 Task: Add Now 5-Htp 100 Mg to the cart.
Action: Mouse moved to (292, 141)
Screenshot: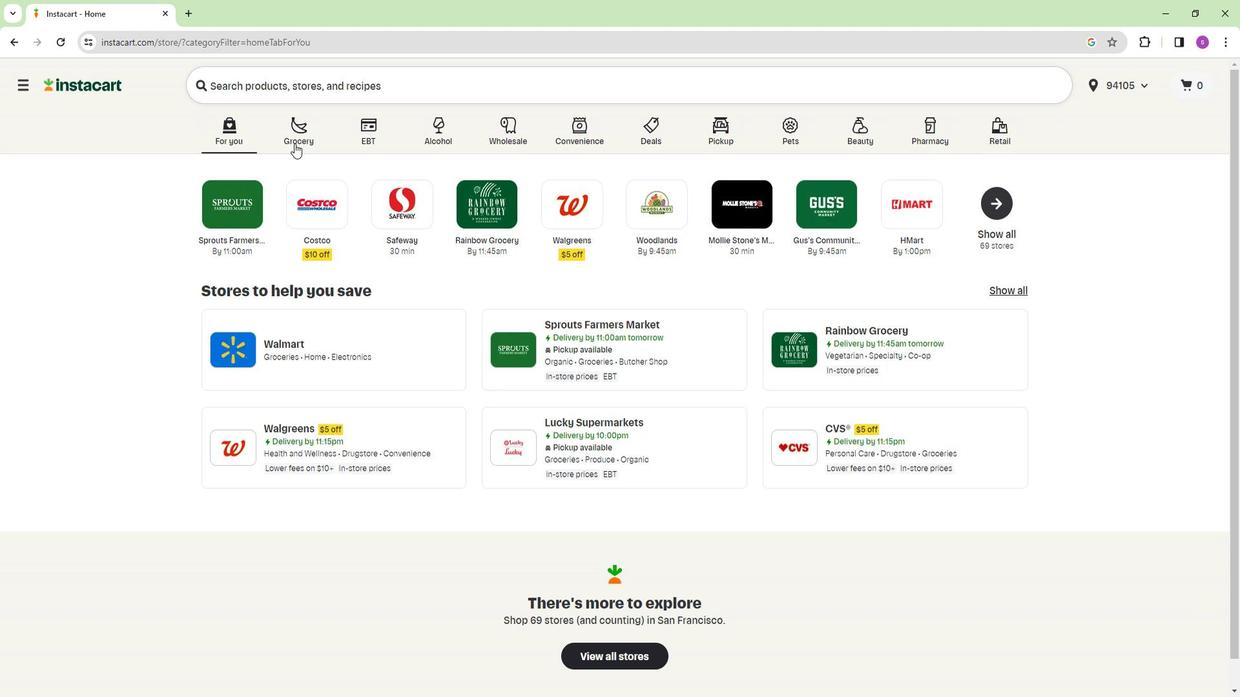 
Action: Mouse pressed left at (292, 141)
Screenshot: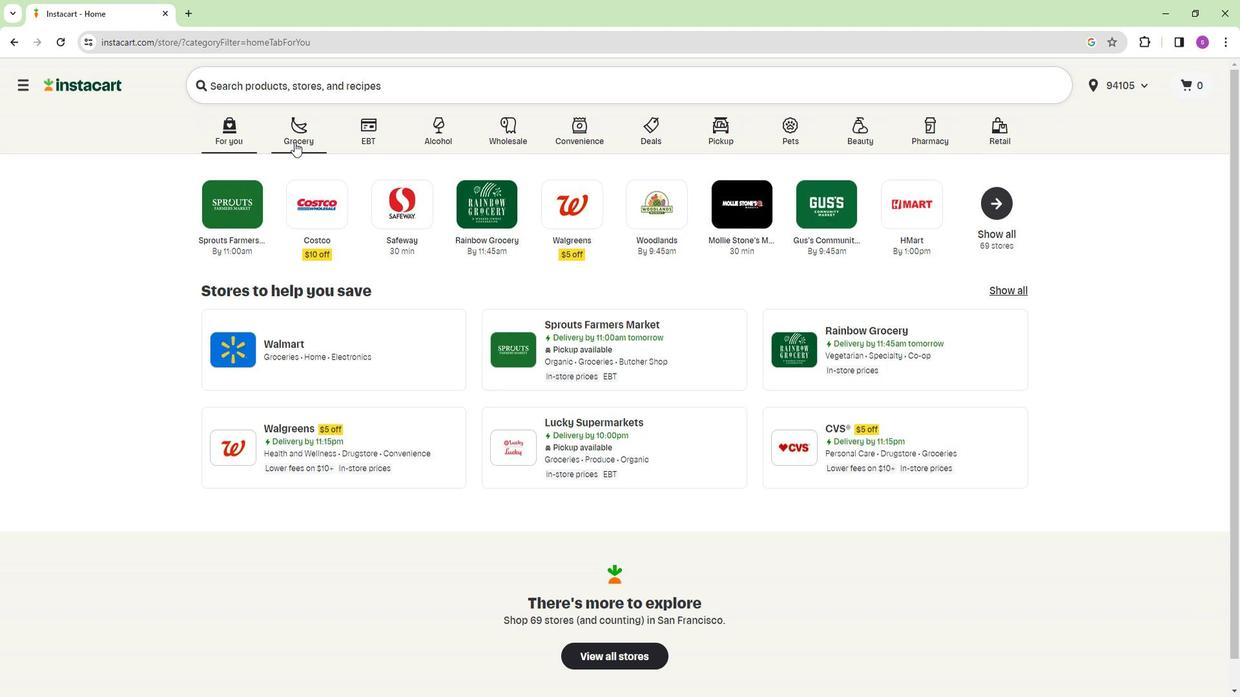 
Action: Mouse moved to (783, 215)
Screenshot: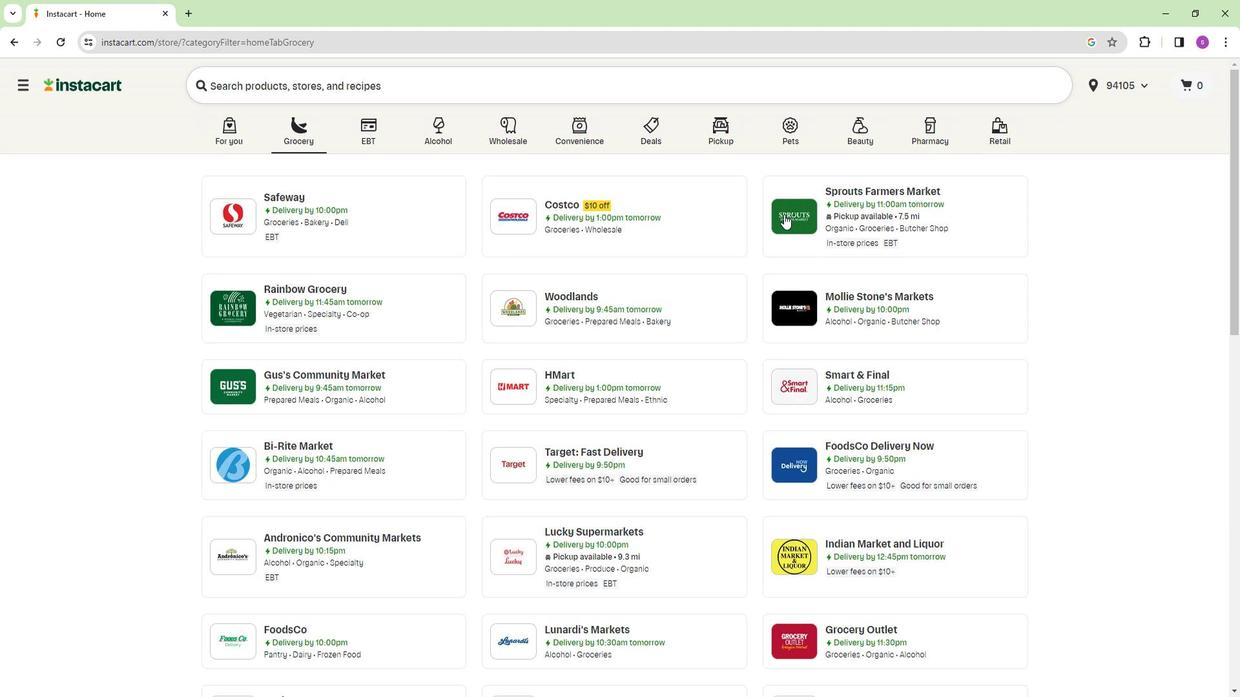 
Action: Mouse pressed left at (783, 215)
Screenshot: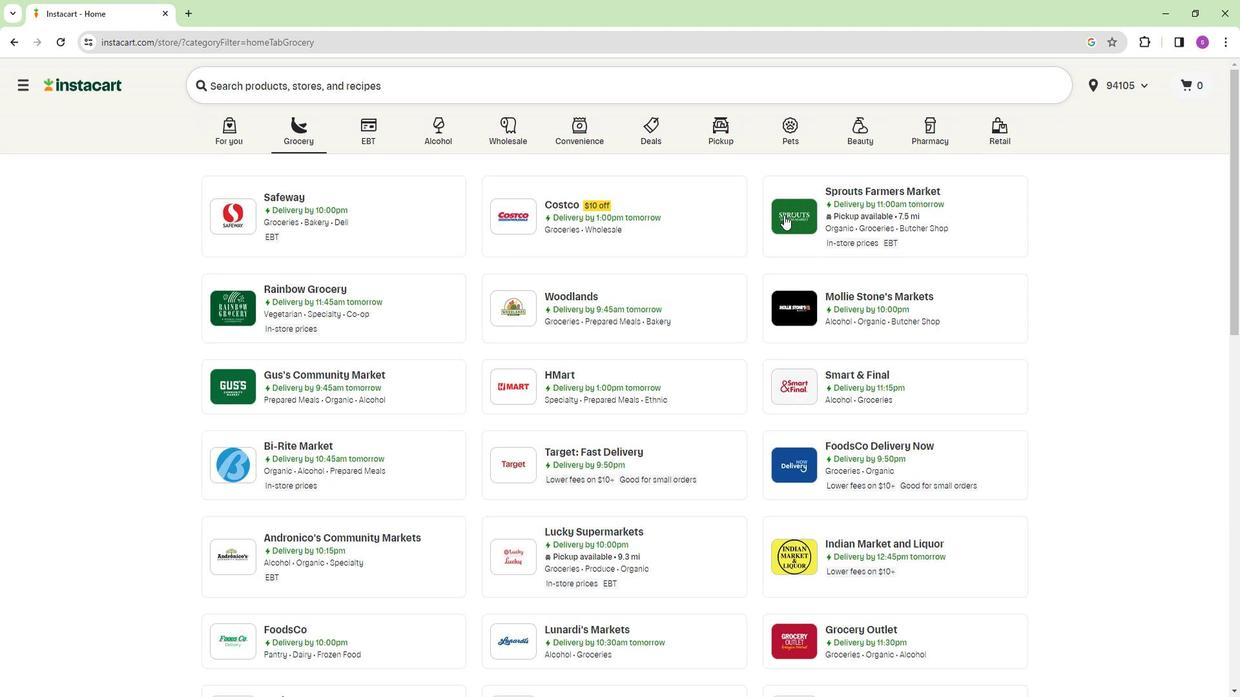 
Action: Mouse moved to (90, 405)
Screenshot: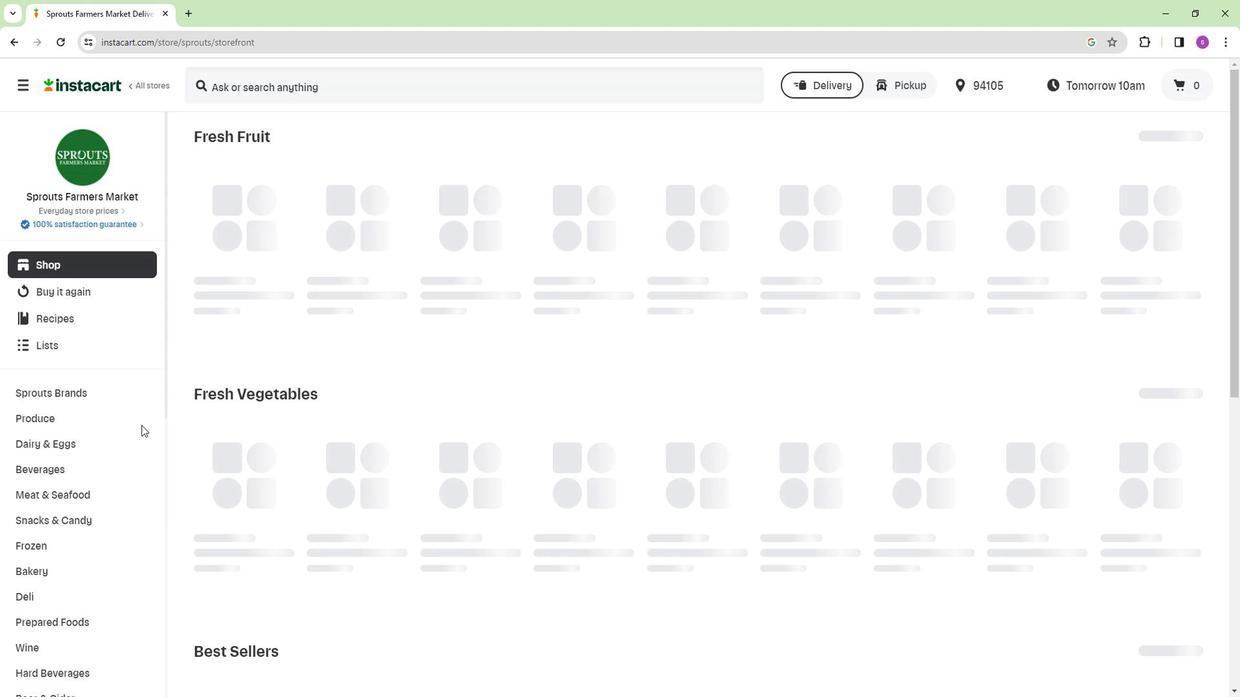 
Action: Mouse scrolled (90, 405) with delta (0, 0)
Screenshot: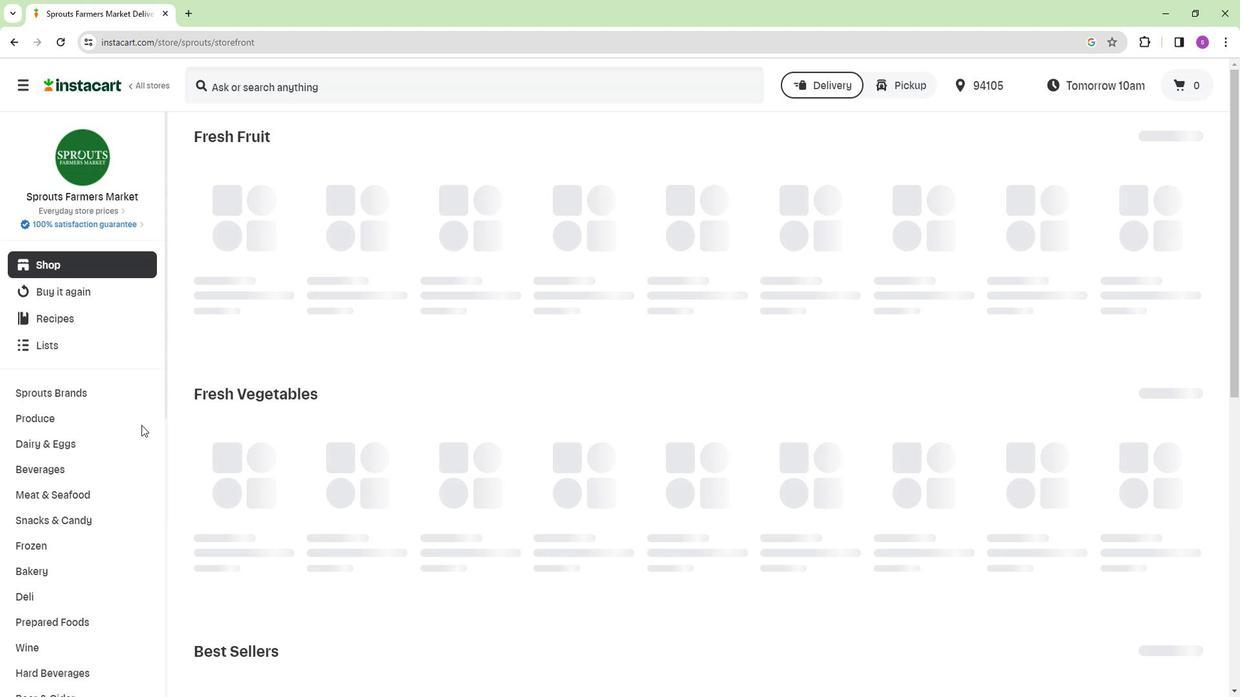 
Action: Mouse scrolled (90, 405) with delta (0, 0)
Screenshot: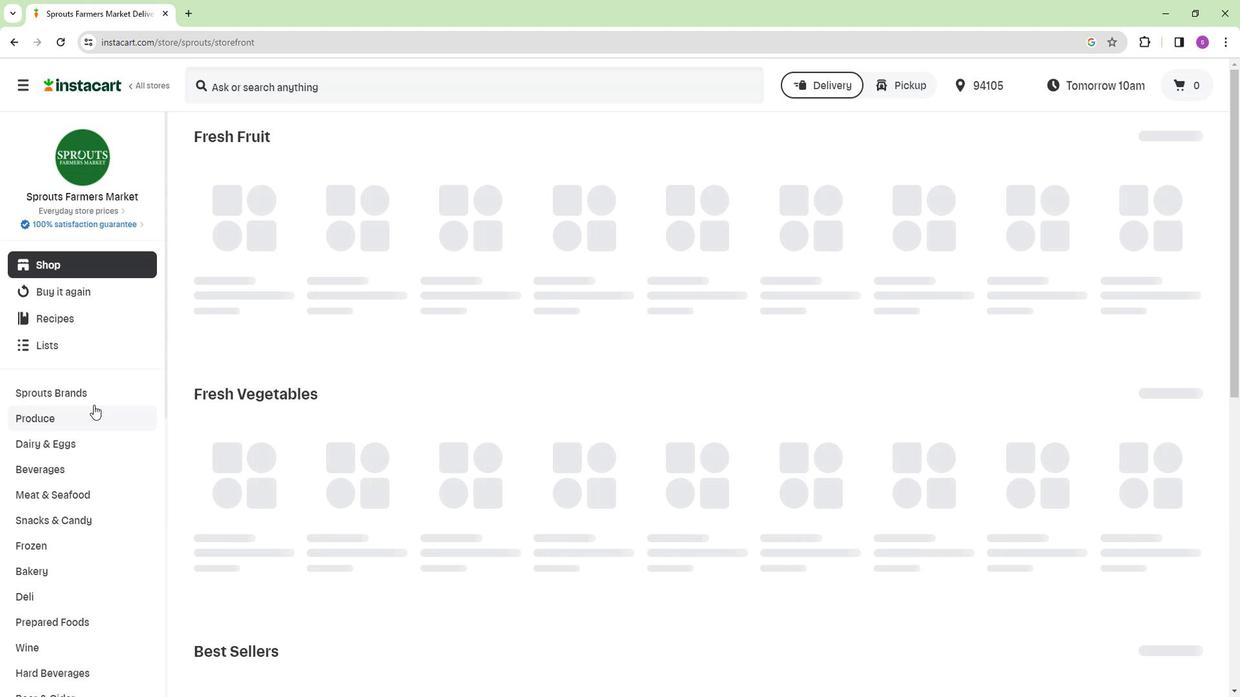 
Action: Mouse scrolled (90, 405) with delta (0, 0)
Screenshot: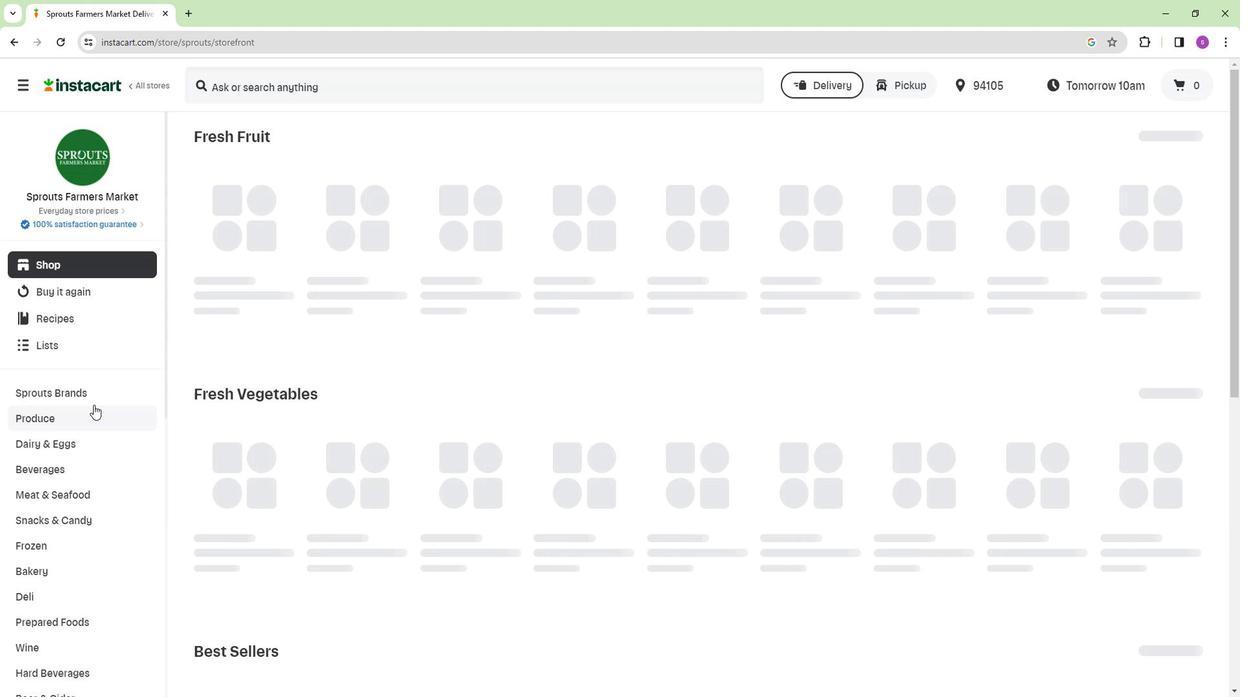 
Action: Mouse moved to (89, 405)
Screenshot: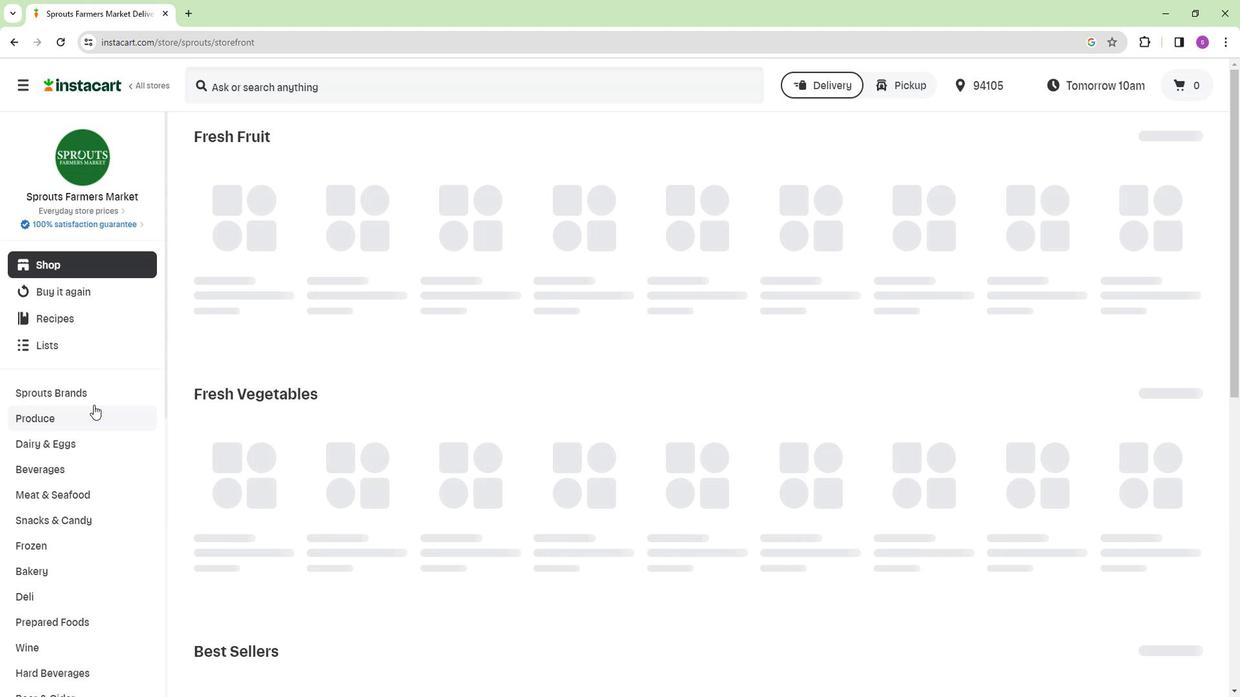 
Action: Mouse scrolled (89, 405) with delta (0, 0)
Screenshot: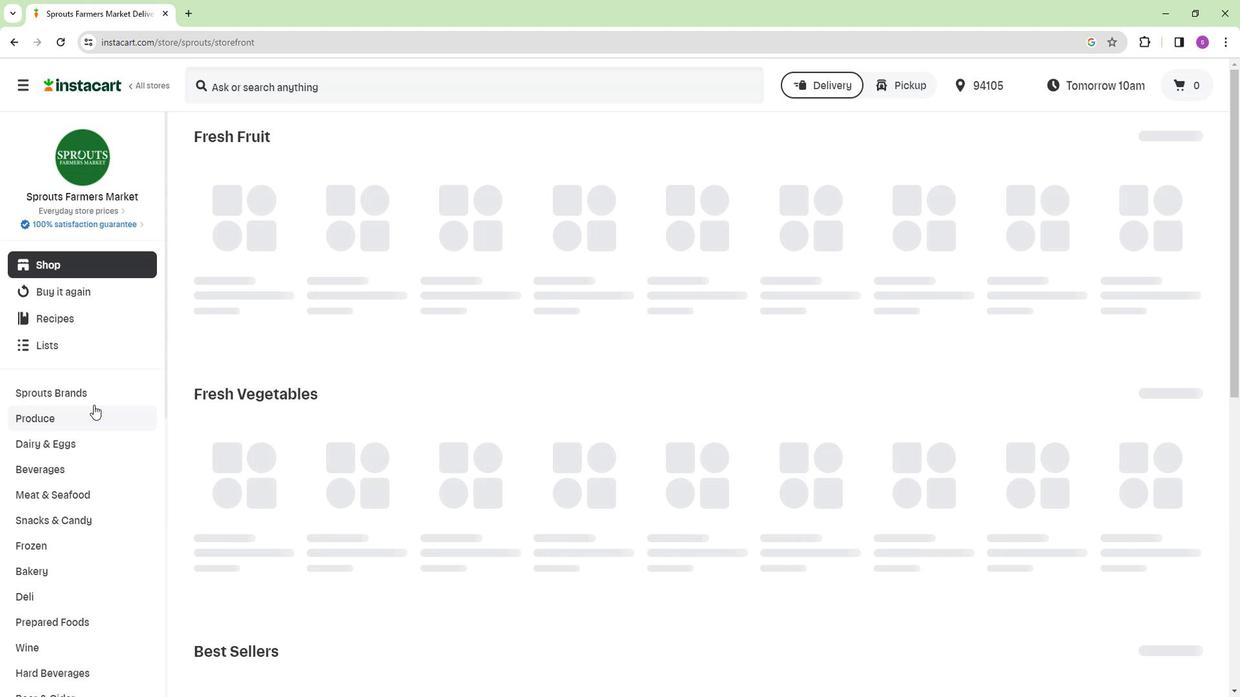 
Action: Mouse moved to (89, 405)
Screenshot: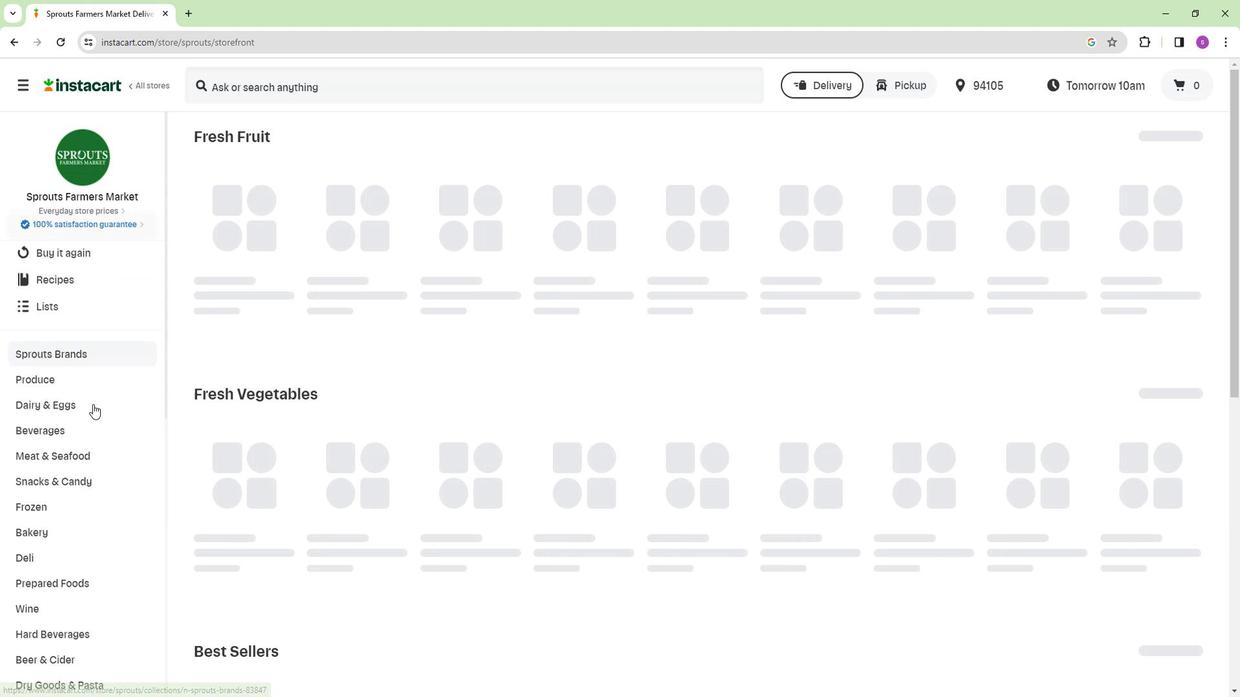 
Action: Mouse scrolled (89, 404) with delta (0, 0)
Screenshot: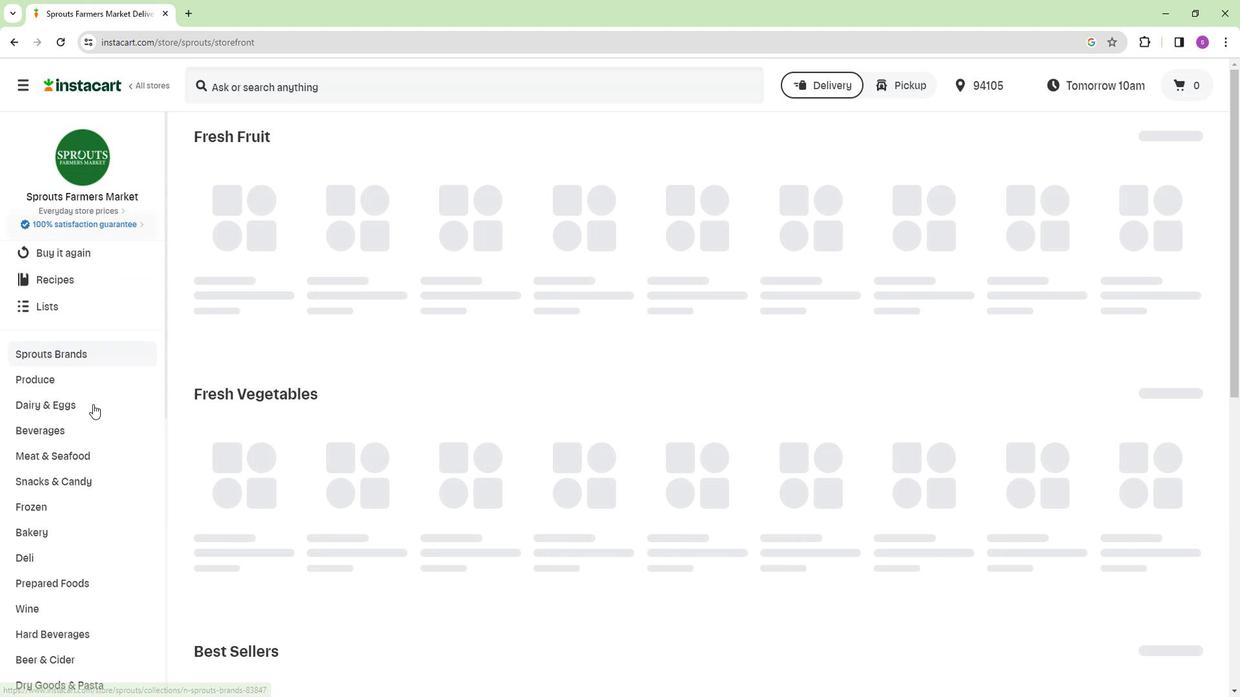 
Action: Mouse moved to (58, 568)
Screenshot: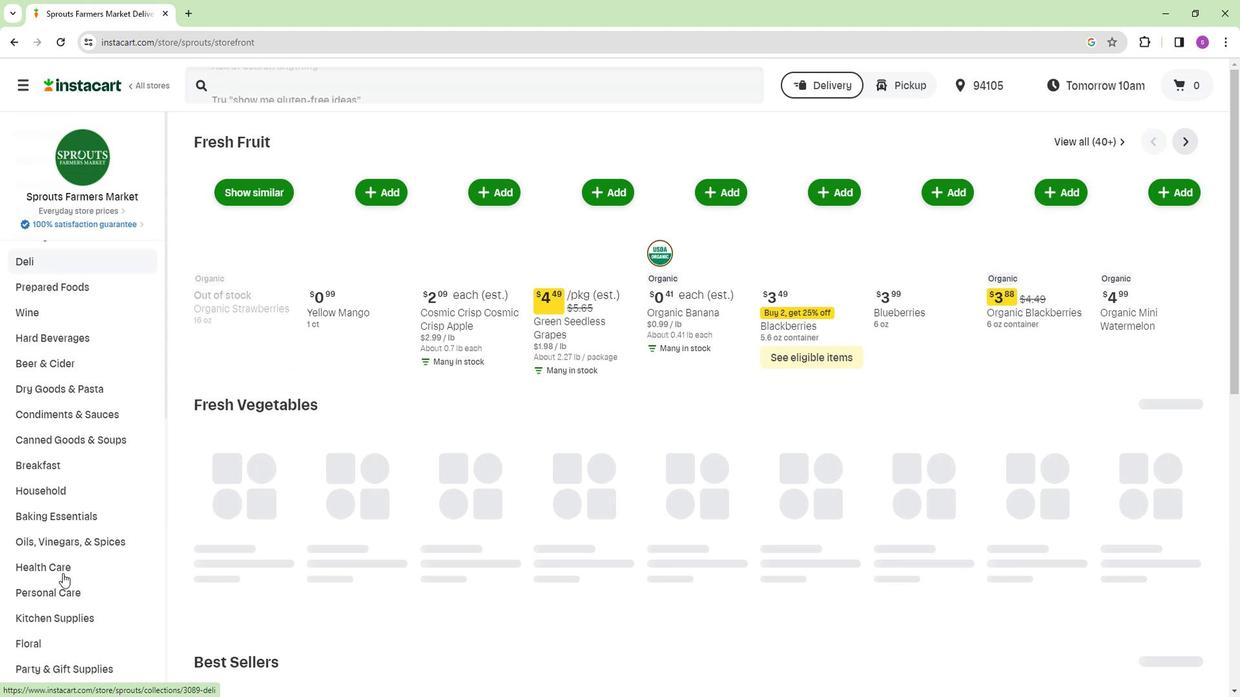 
Action: Mouse pressed left at (58, 568)
Screenshot: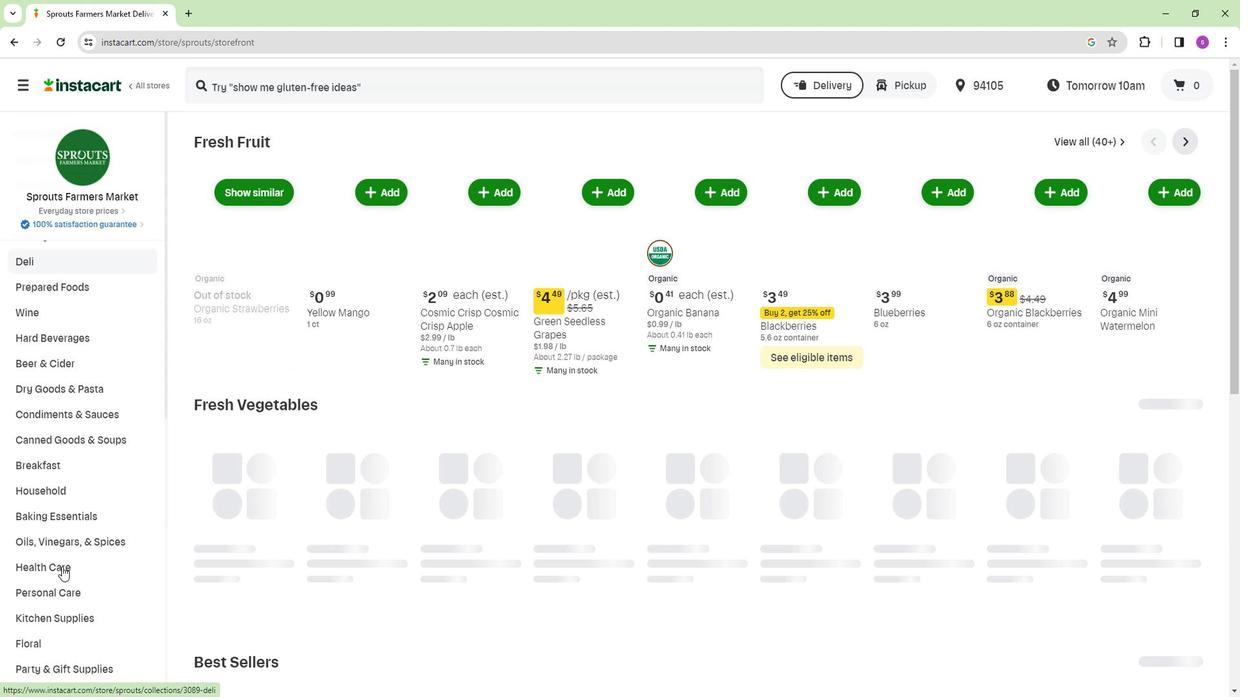 
Action: Mouse moved to (78, 569)
Screenshot: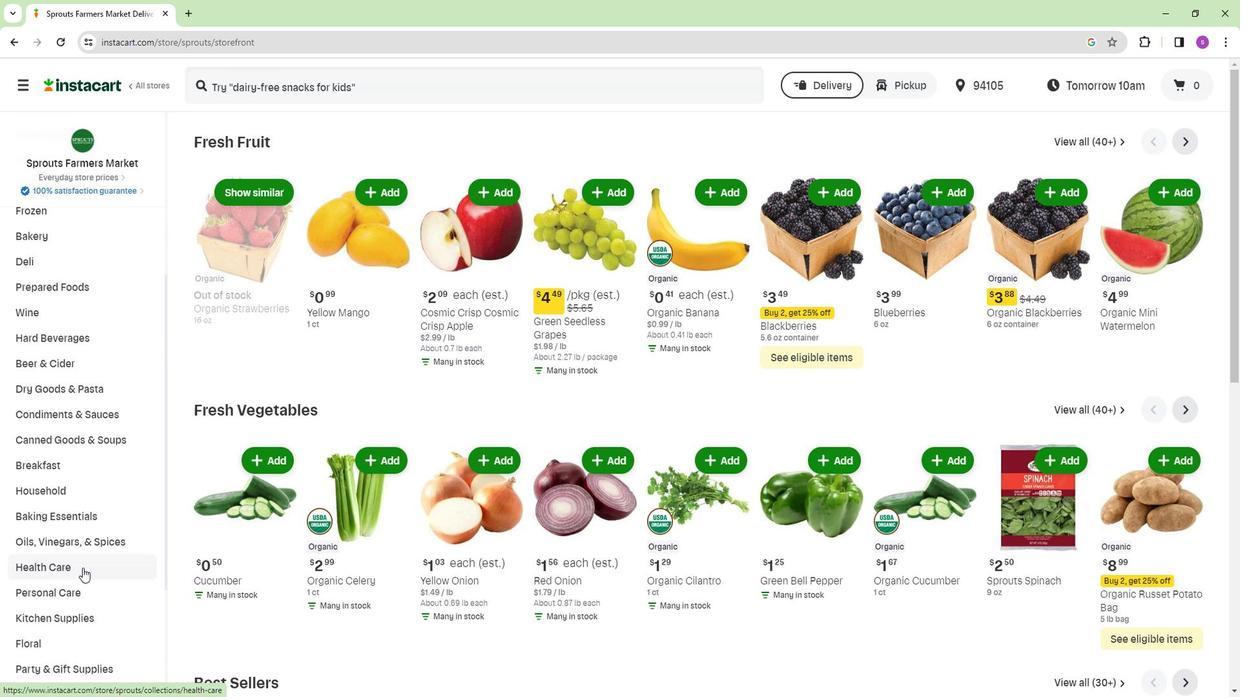 
Action: Mouse pressed left at (78, 569)
Screenshot: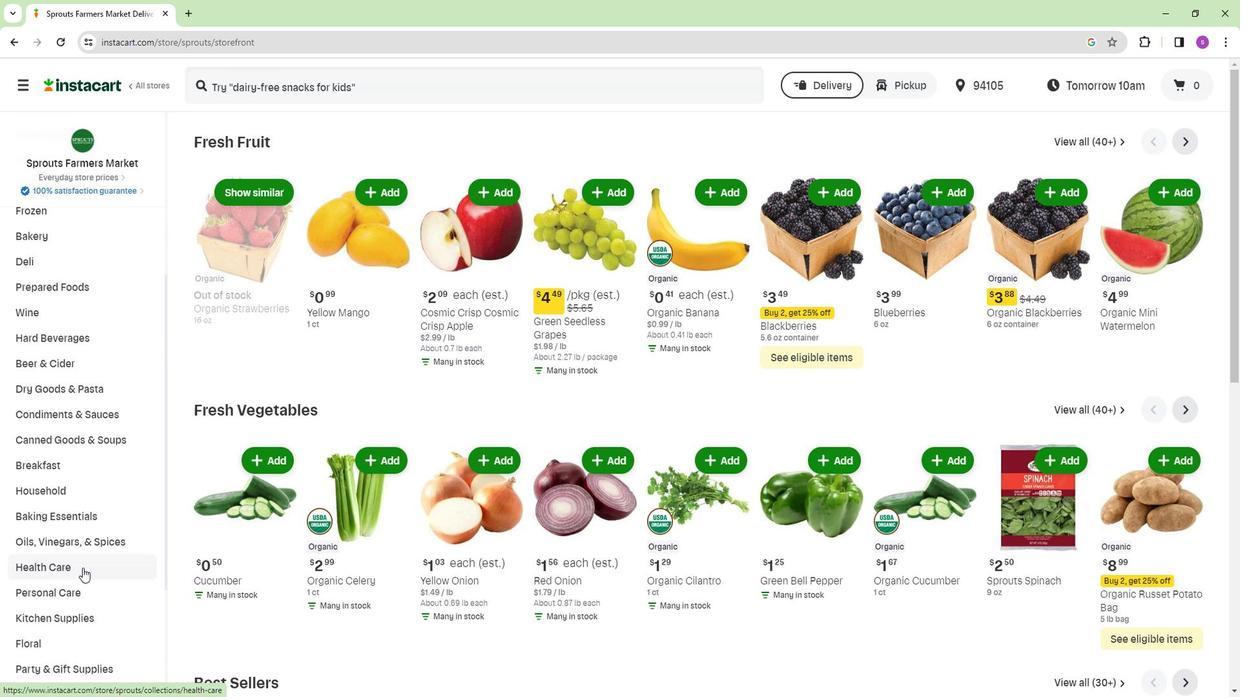 
Action: Mouse moved to (455, 170)
Screenshot: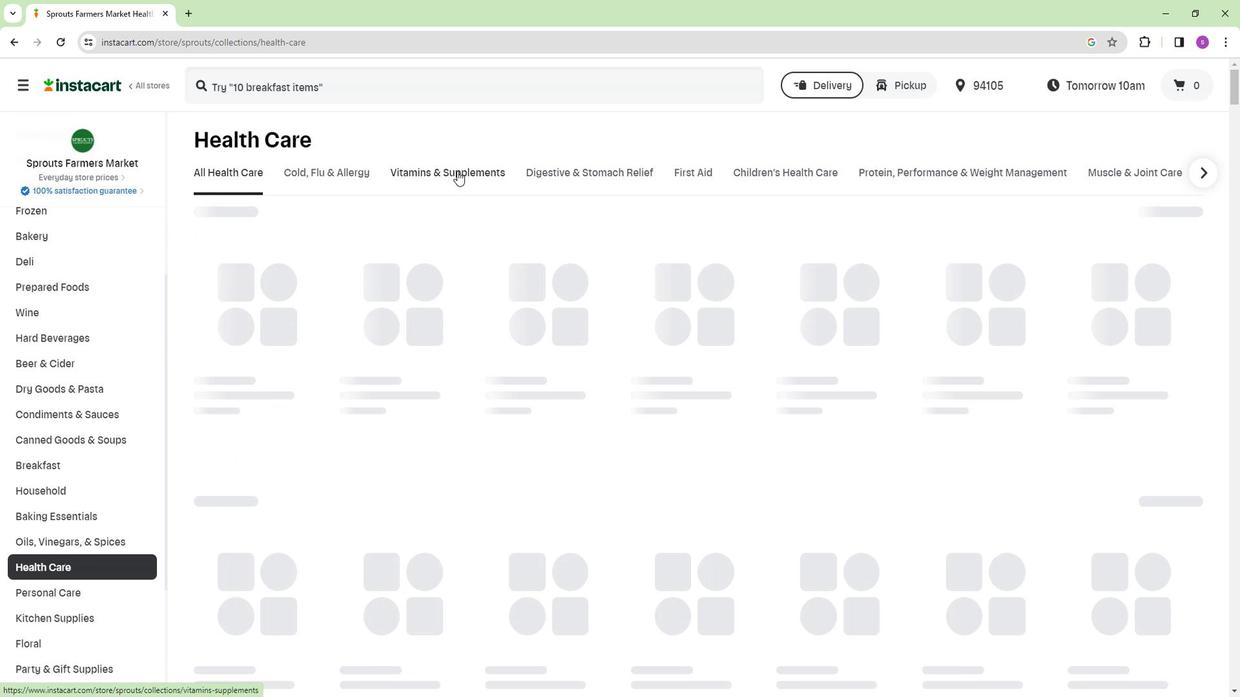 
Action: Mouse pressed left at (455, 170)
Screenshot: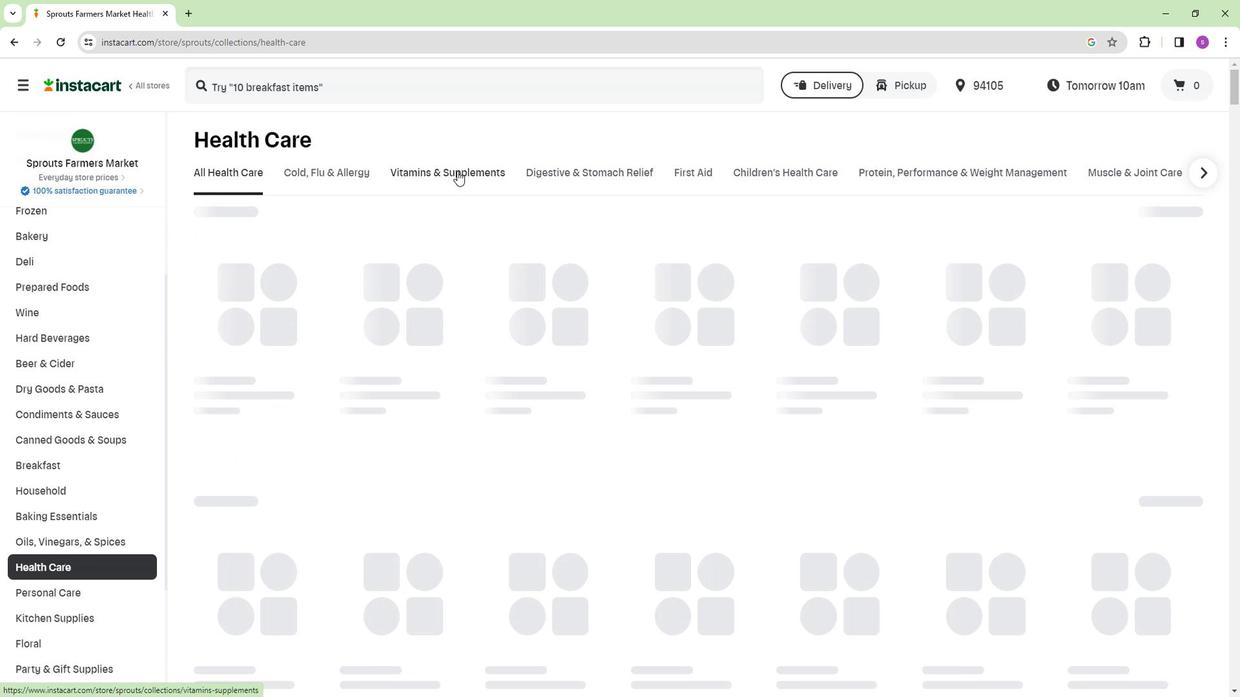 
Action: Mouse moved to (429, 229)
Screenshot: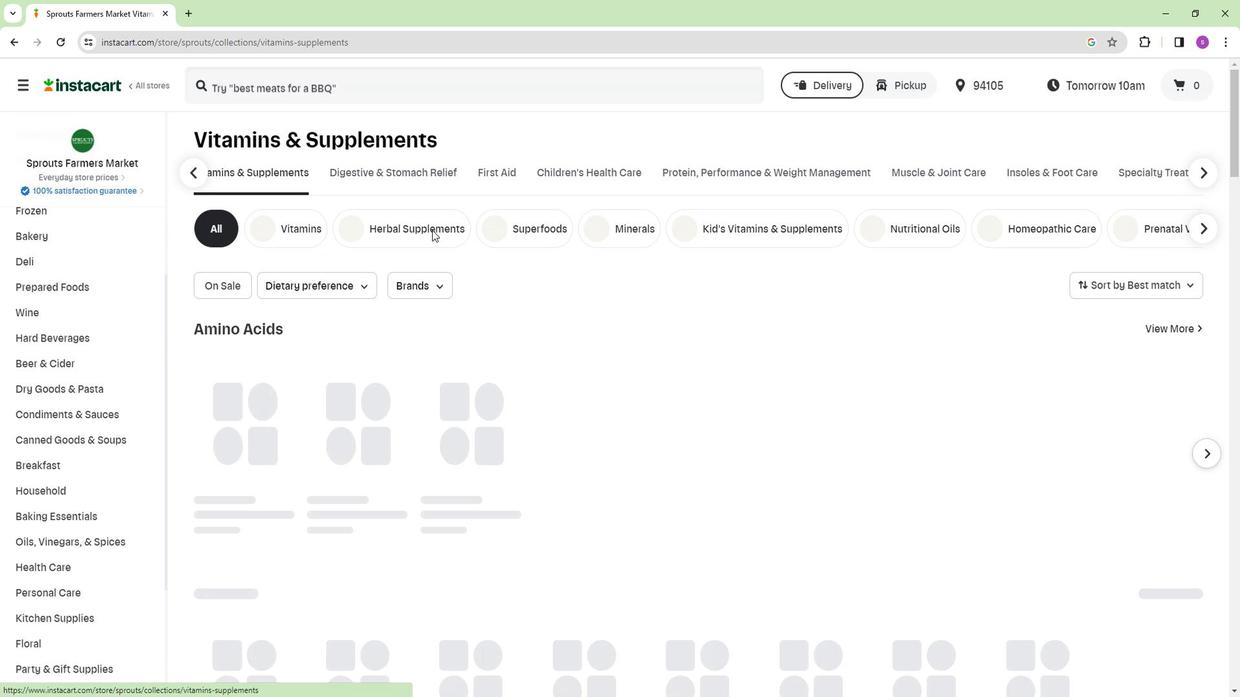 
Action: Mouse pressed left at (429, 229)
Screenshot: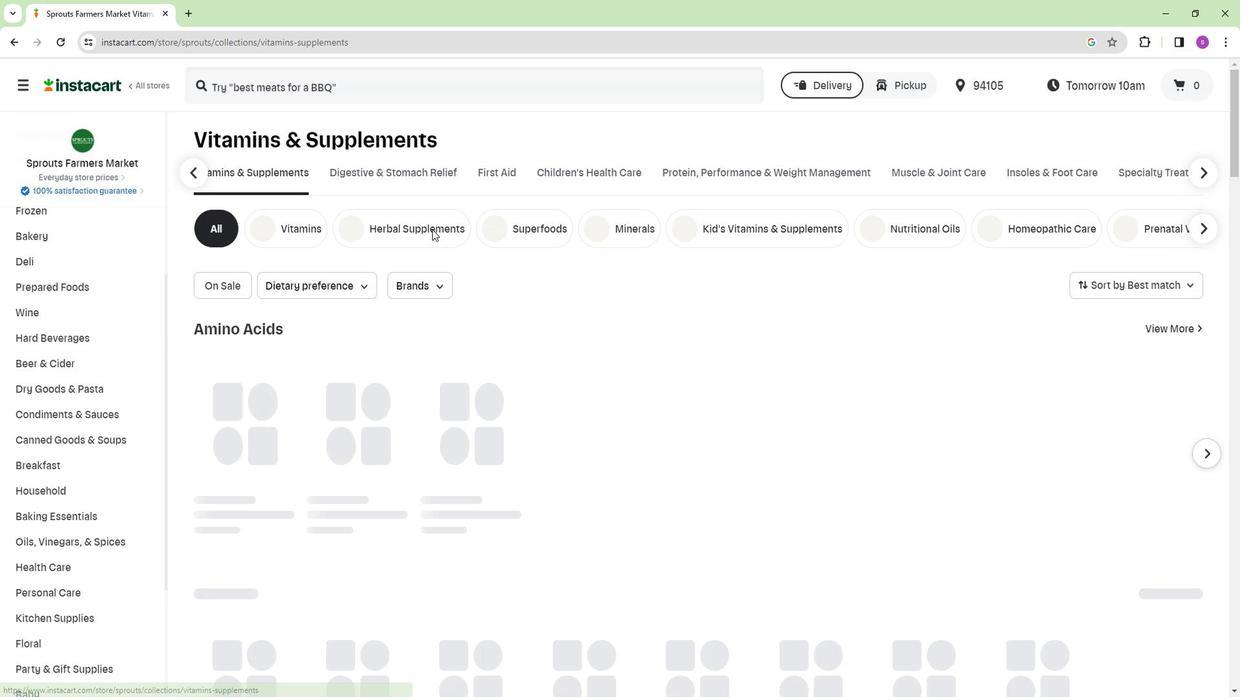 
Action: Mouse moved to (419, 91)
Screenshot: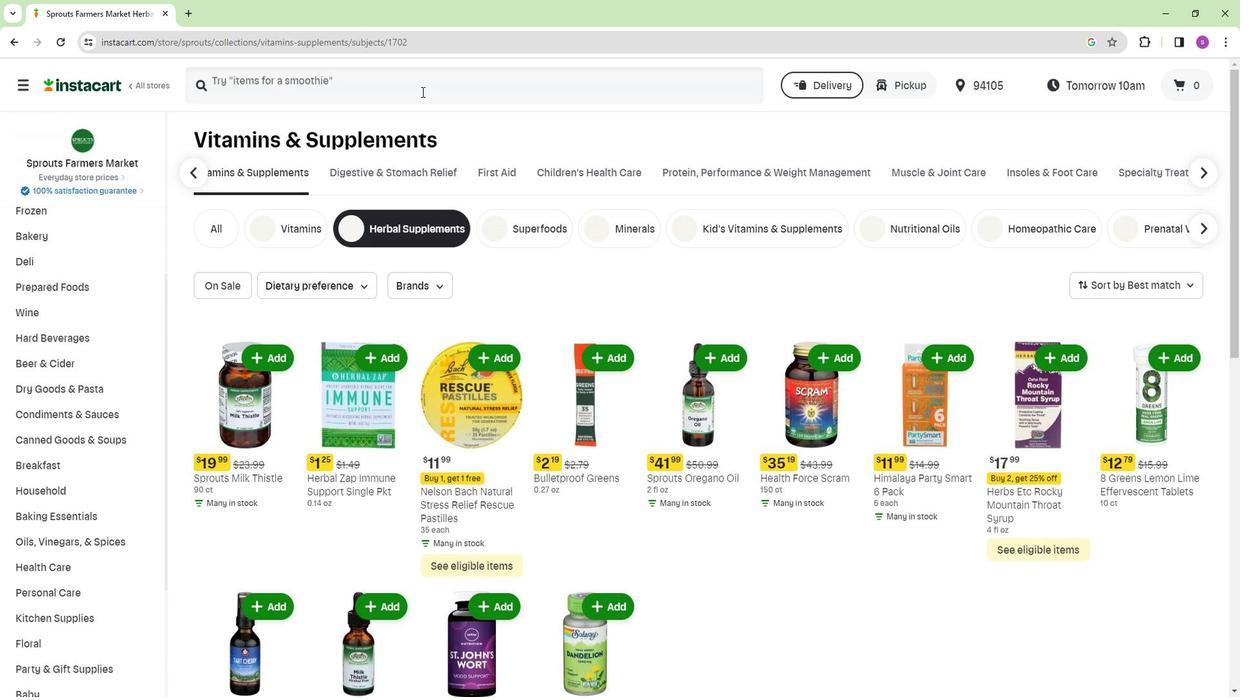 
Action: Mouse pressed left at (419, 91)
Screenshot: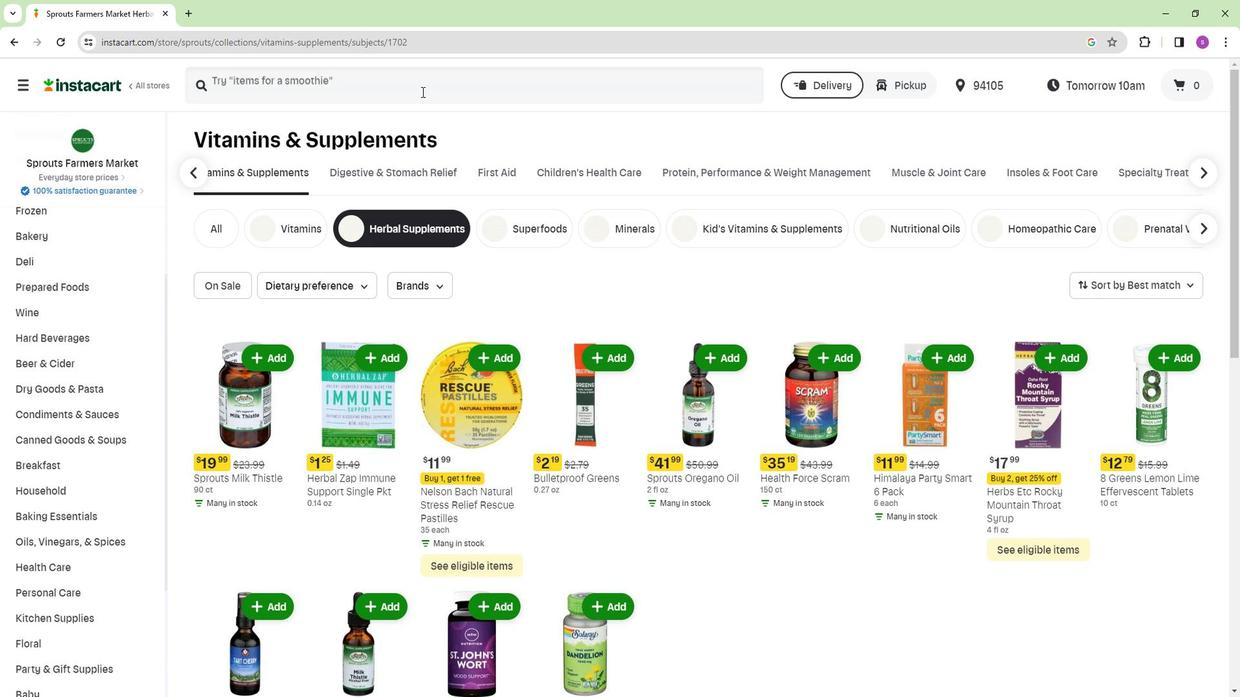 
Action: Key pressed <Key.shift>Now<Key.space>5-<Key.shift>Htp<Key.space>100<Key.space><Key.shift>Mg<Key.enter>
Screenshot: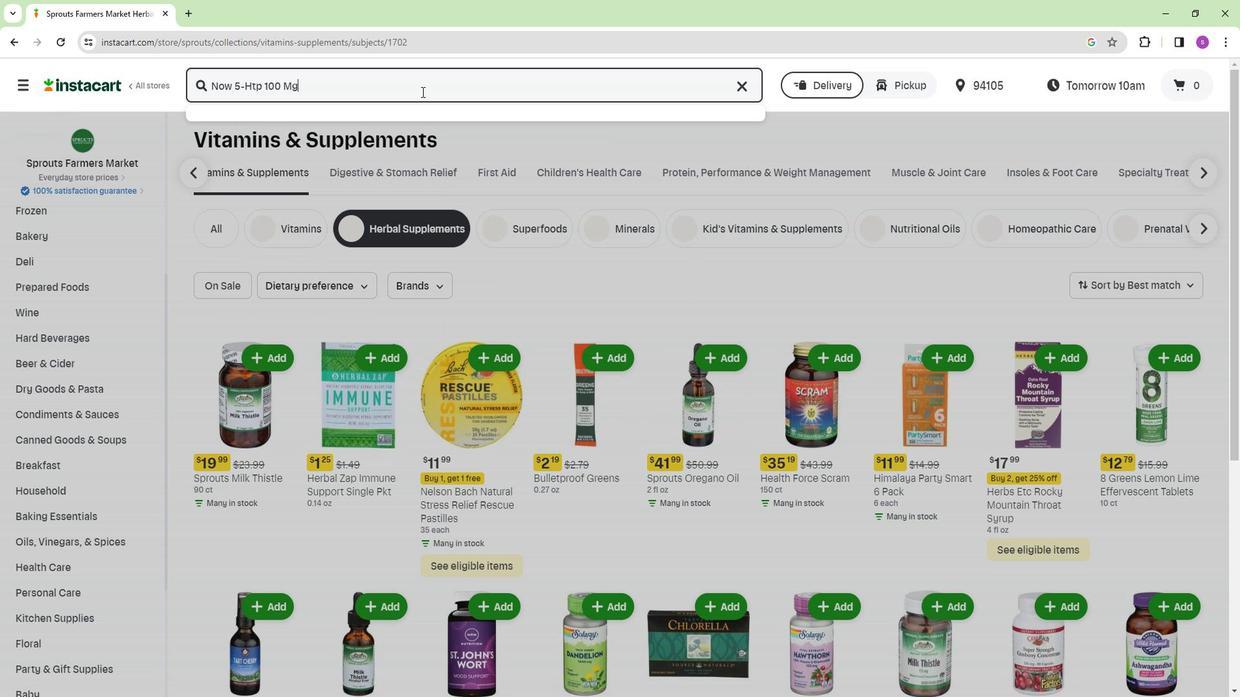 
Action: Mouse moved to (532, 288)
Screenshot: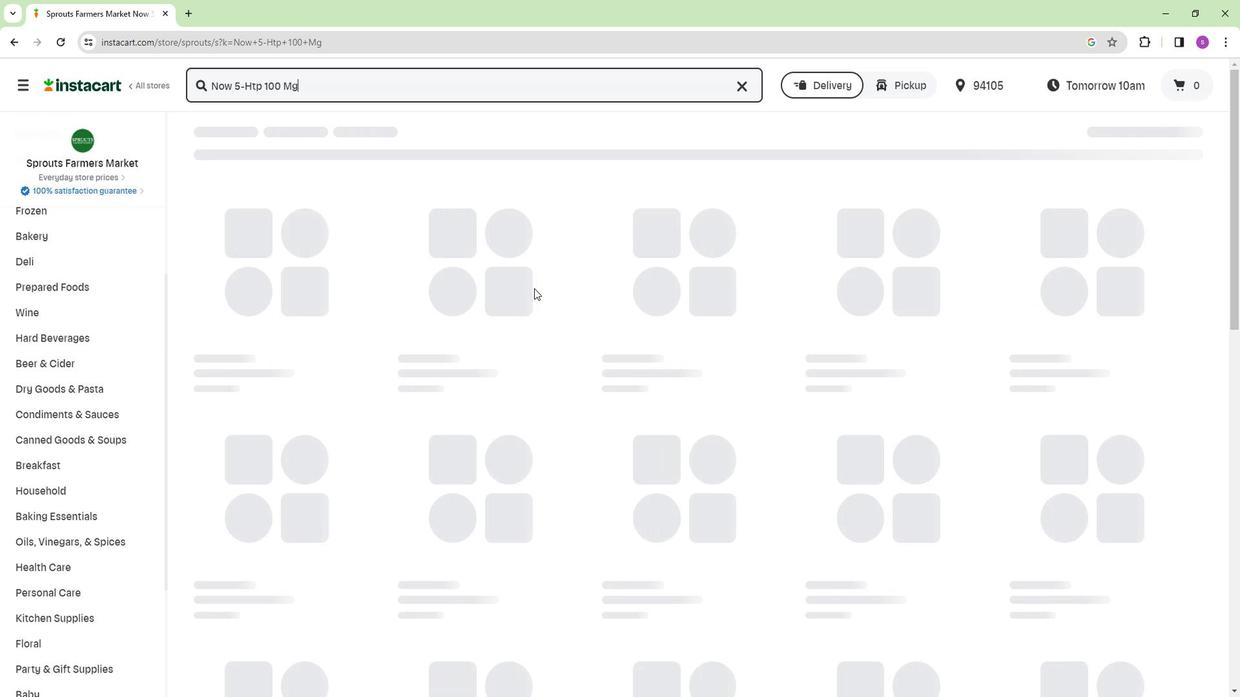 
Action: Mouse scrolled (532, 288) with delta (0, 0)
Screenshot: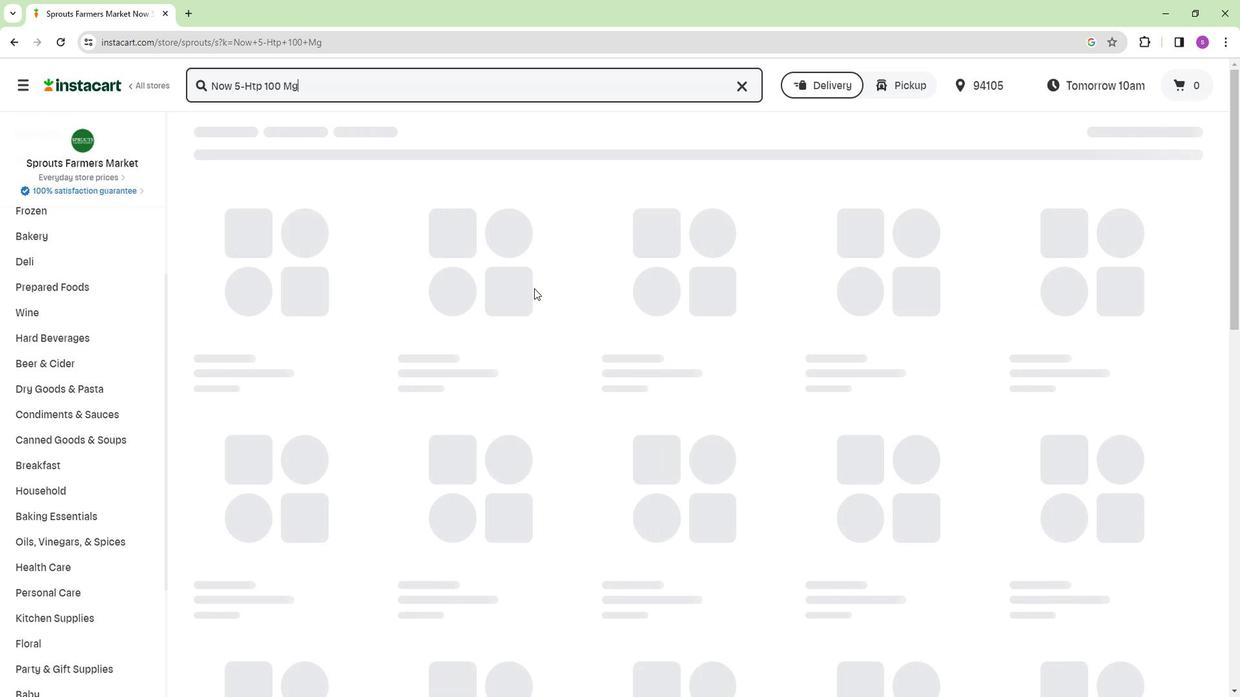 
Action: Mouse scrolled (532, 288) with delta (0, 0)
Screenshot: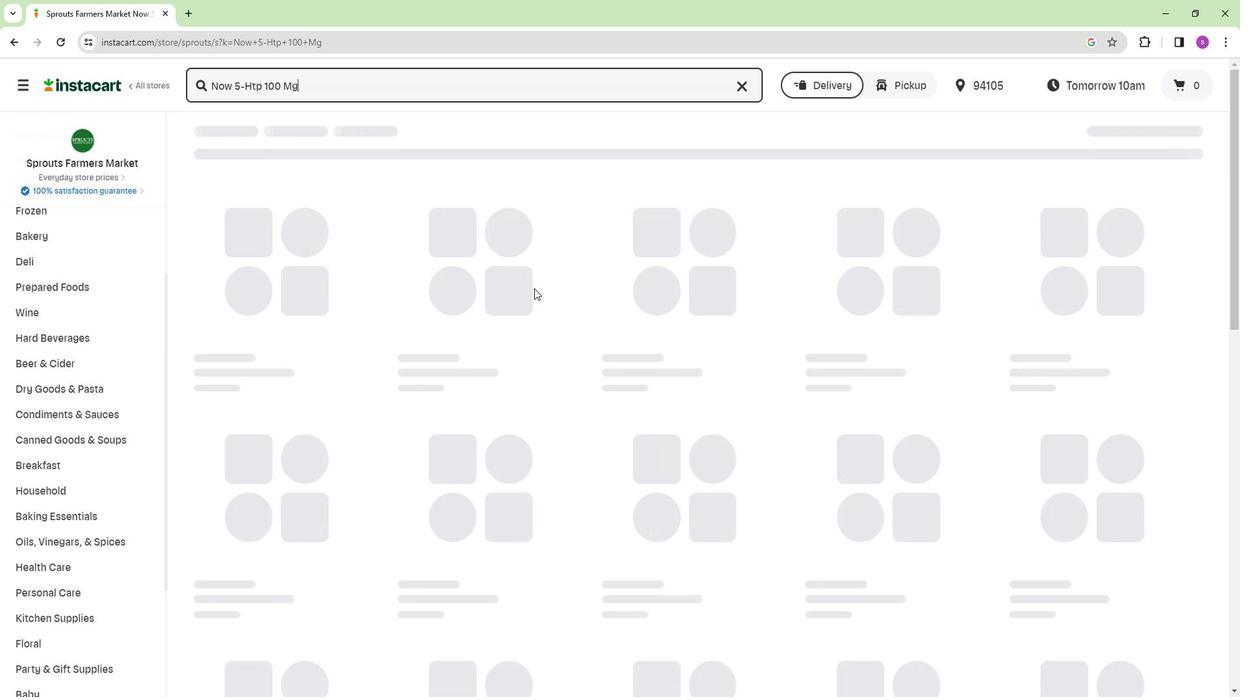 
Action: Mouse moved to (470, 288)
Screenshot: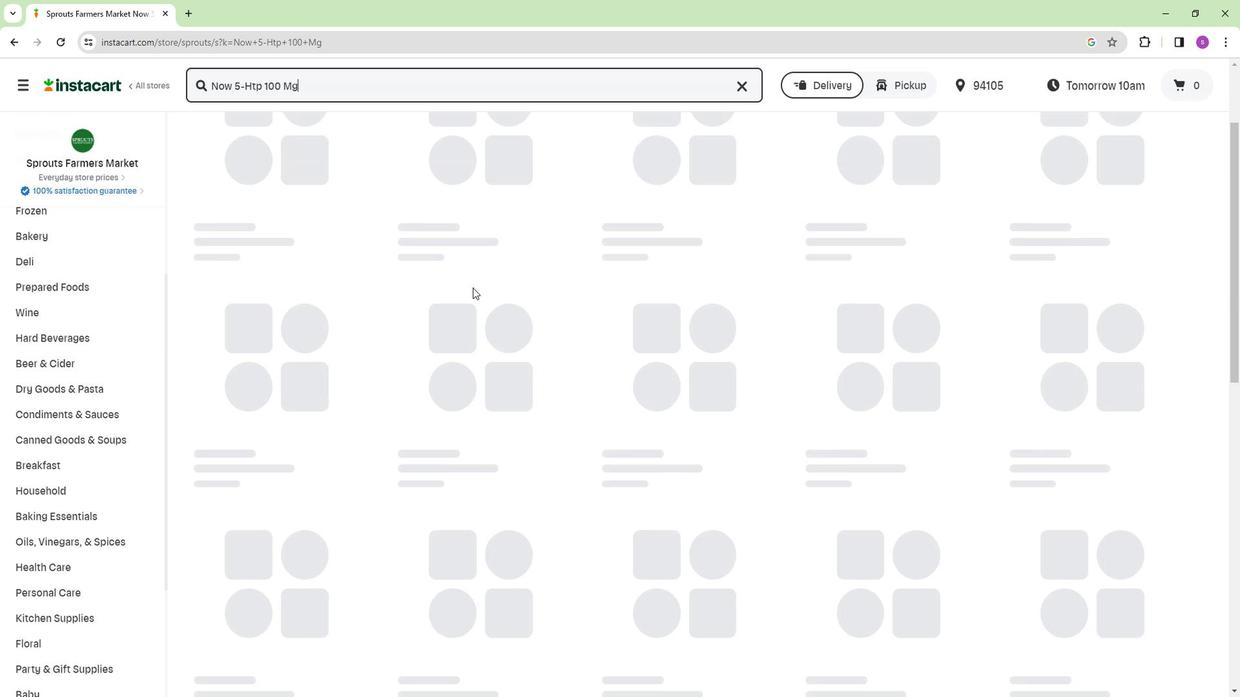 
Action: Mouse scrolled (470, 288) with delta (0, 0)
Screenshot: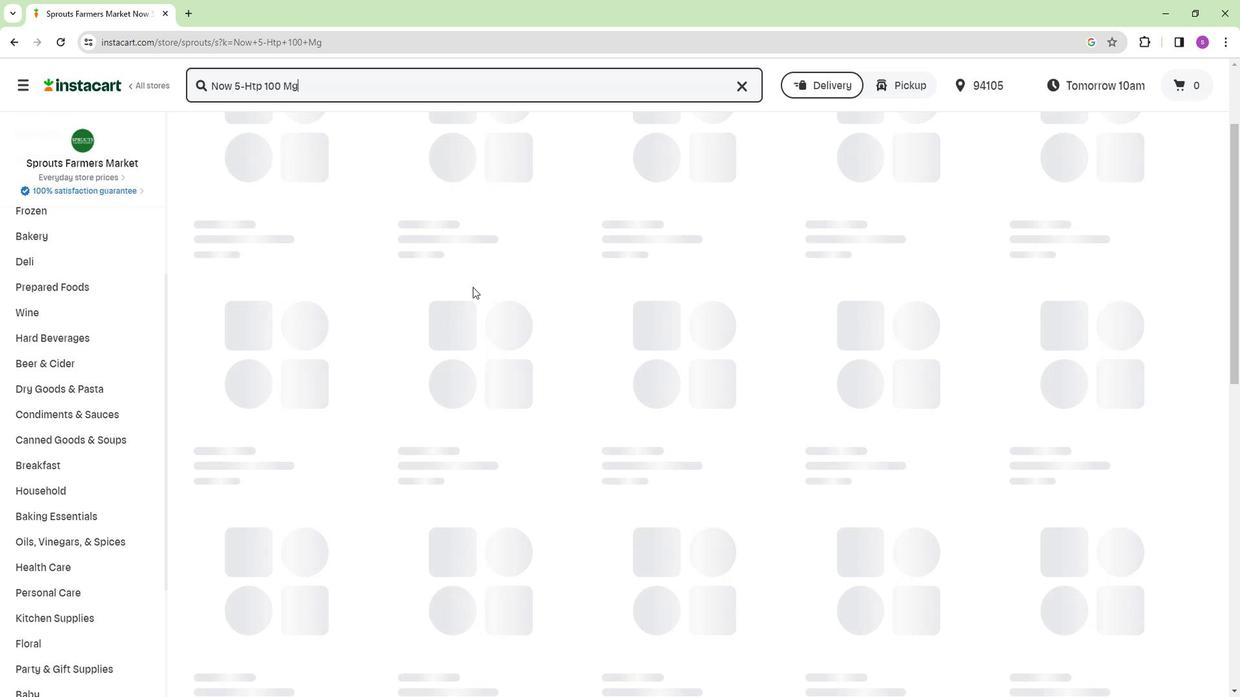 
Action: Mouse moved to (470, 287)
Screenshot: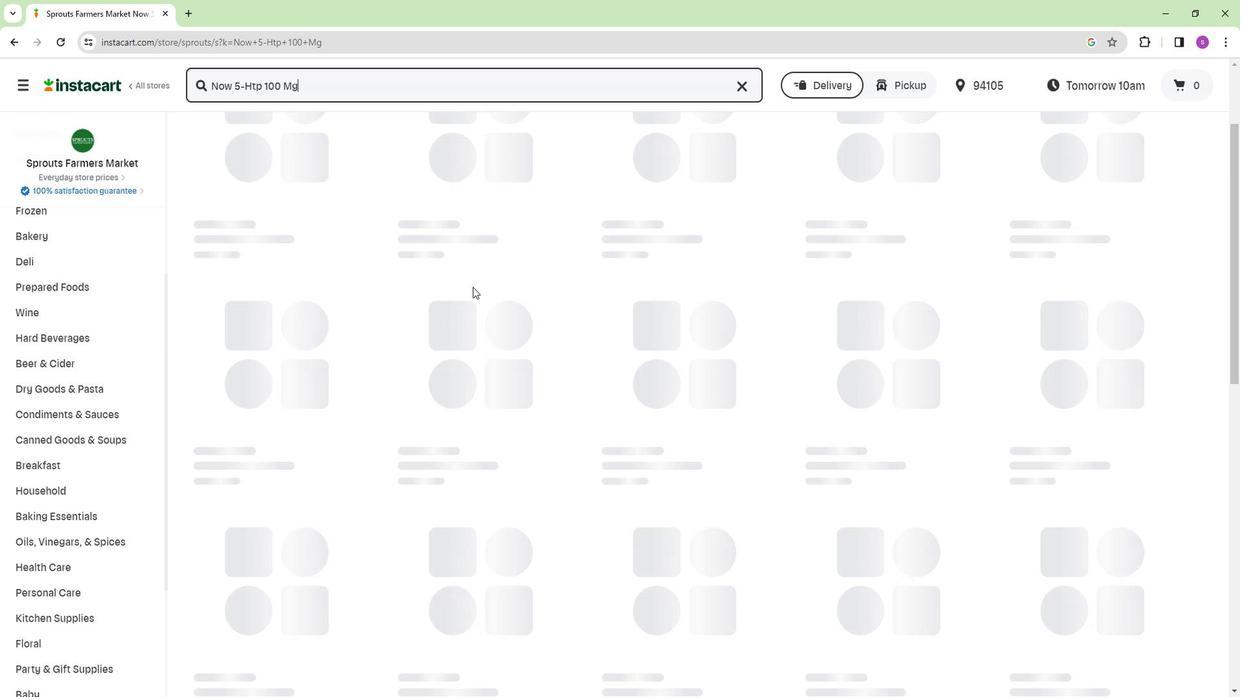 
Action: Mouse scrolled (470, 288) with delta (0, 0)
Screenshot: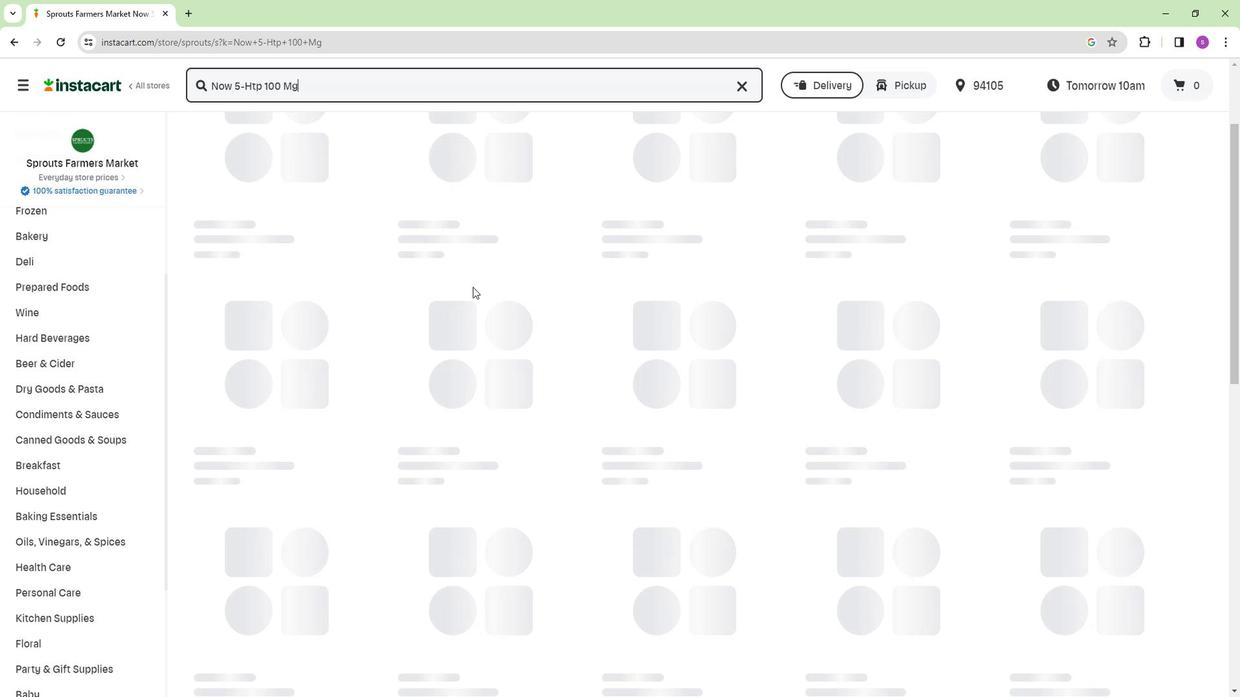 
Action: Mouse moved to (352, 293)
Screenshot: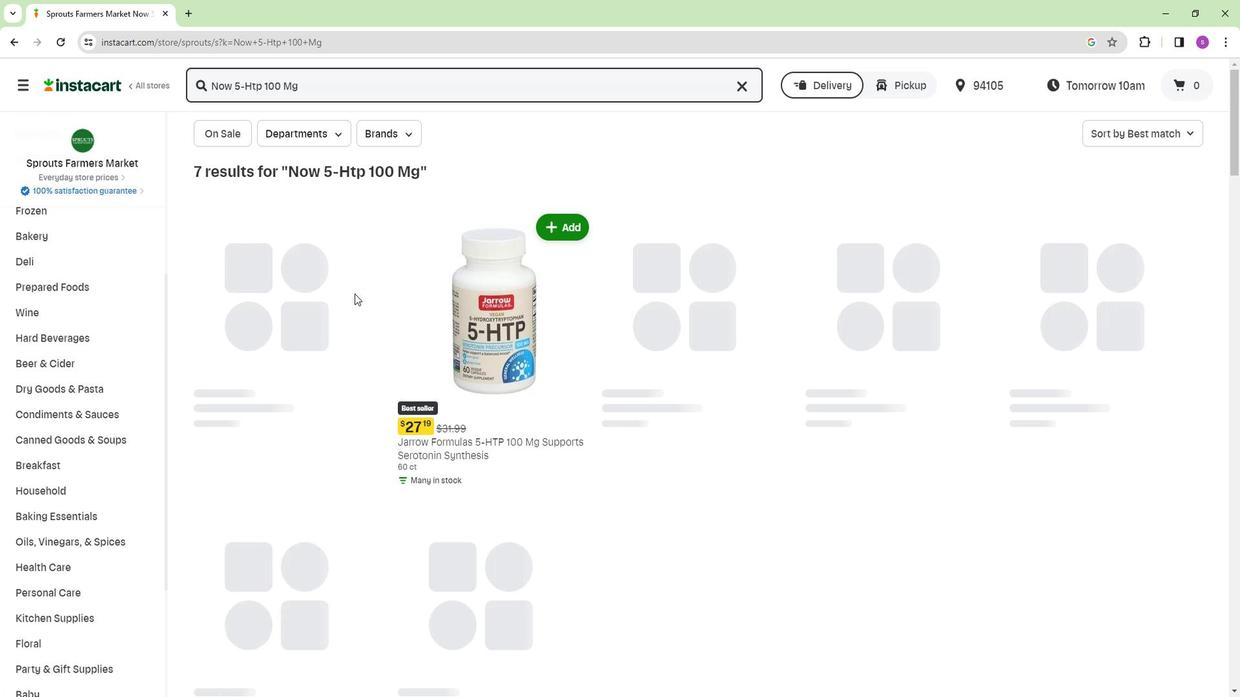 
Action: Mouse scrolled (352, 292) with delta (0, 0)
Screenshot: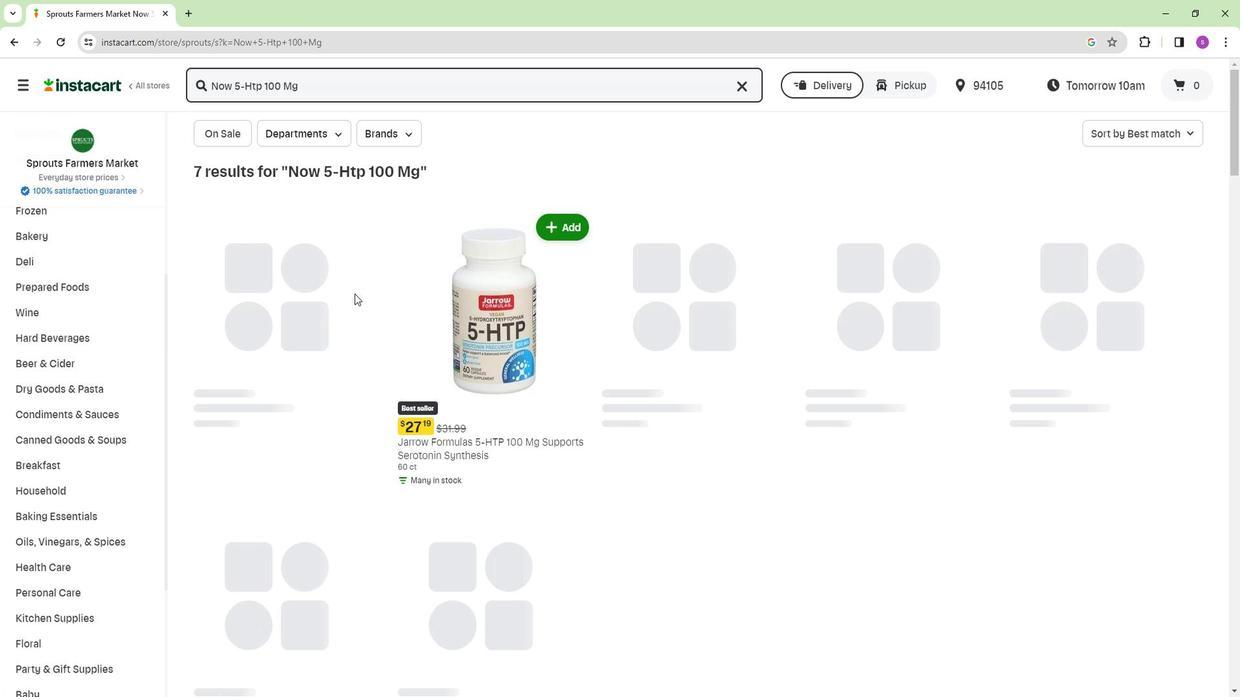 
Action: Mouse scrolled (352, 292) with delta (0, 0)
Screenshot: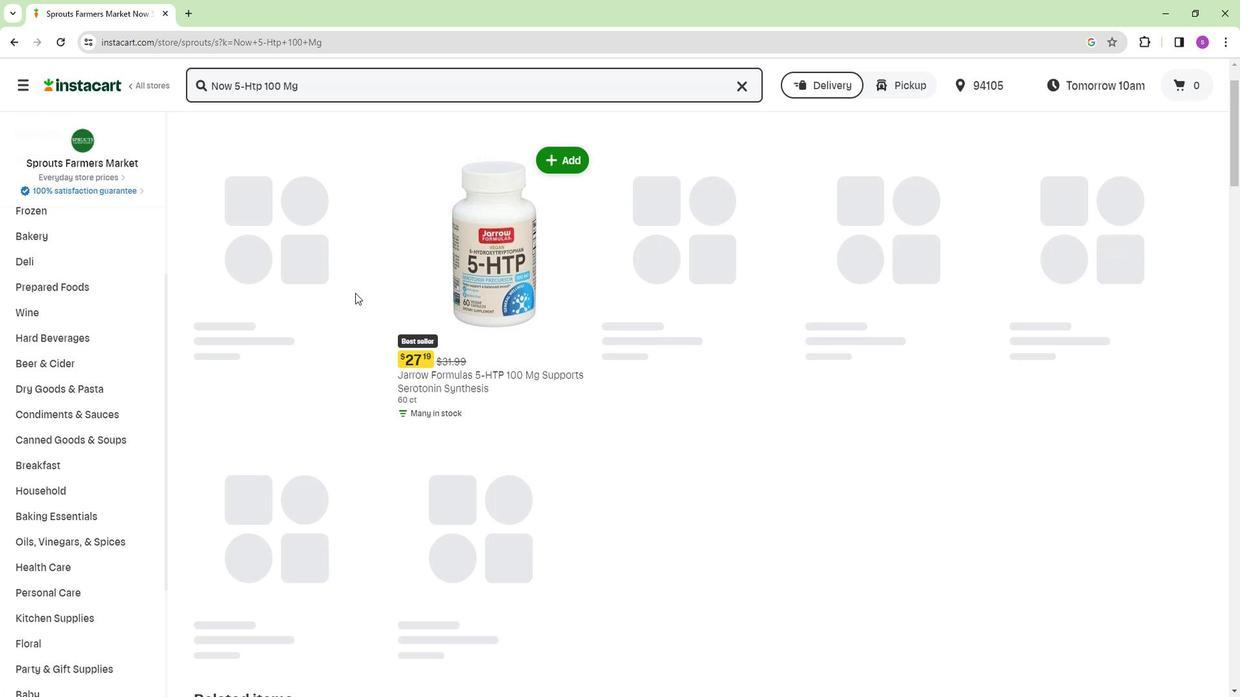 
Action: Mouse moved to (352, 293)
Screenshot: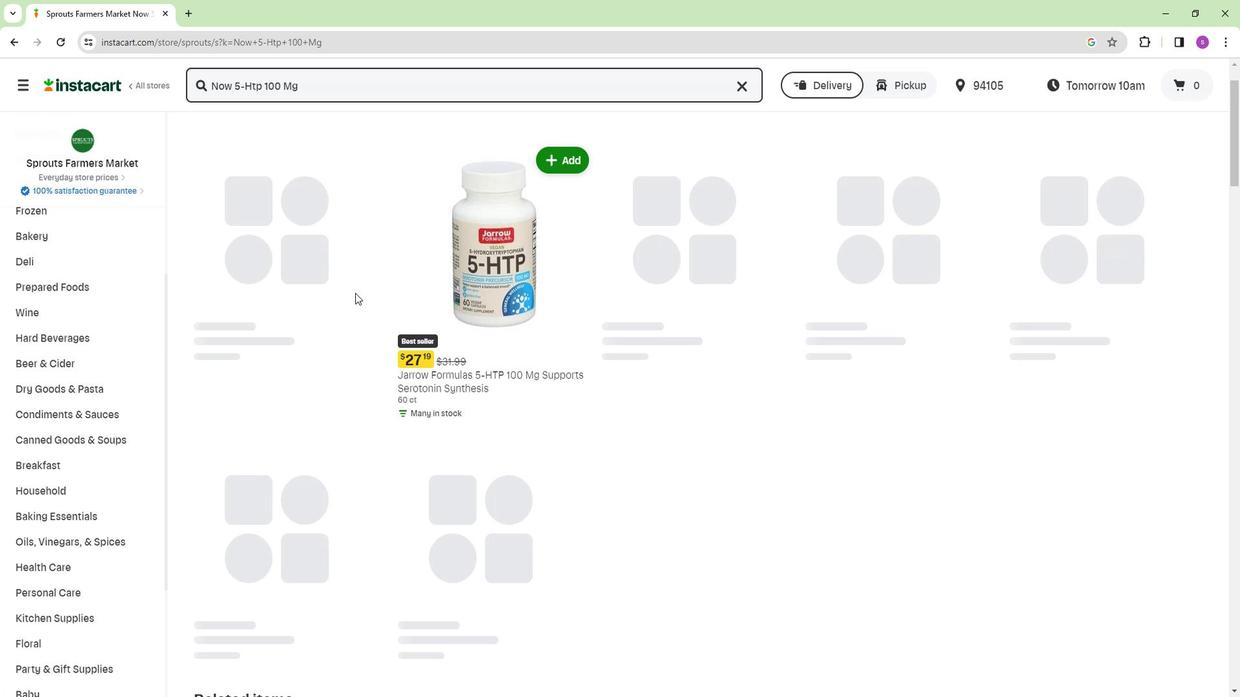 
Action: Mouse scrolled (352, 292) with delta (0, 0)
Screenshot: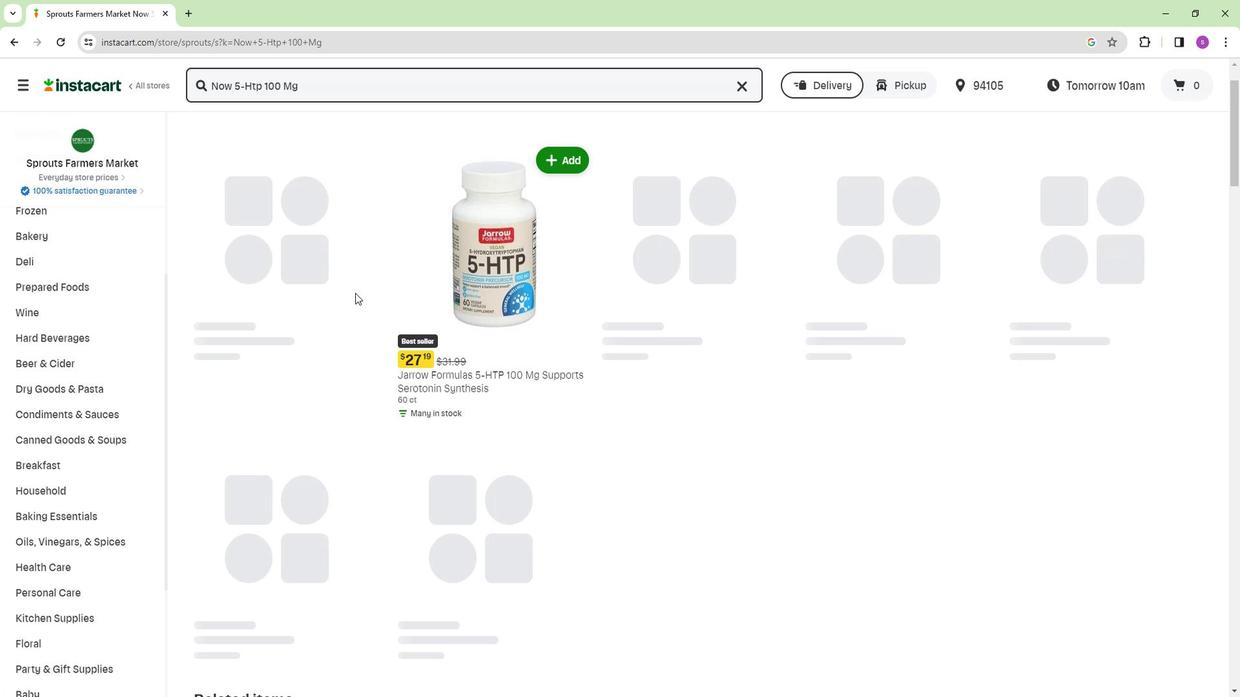 
Action: Mouse moved to (745, 324)
Screenshot: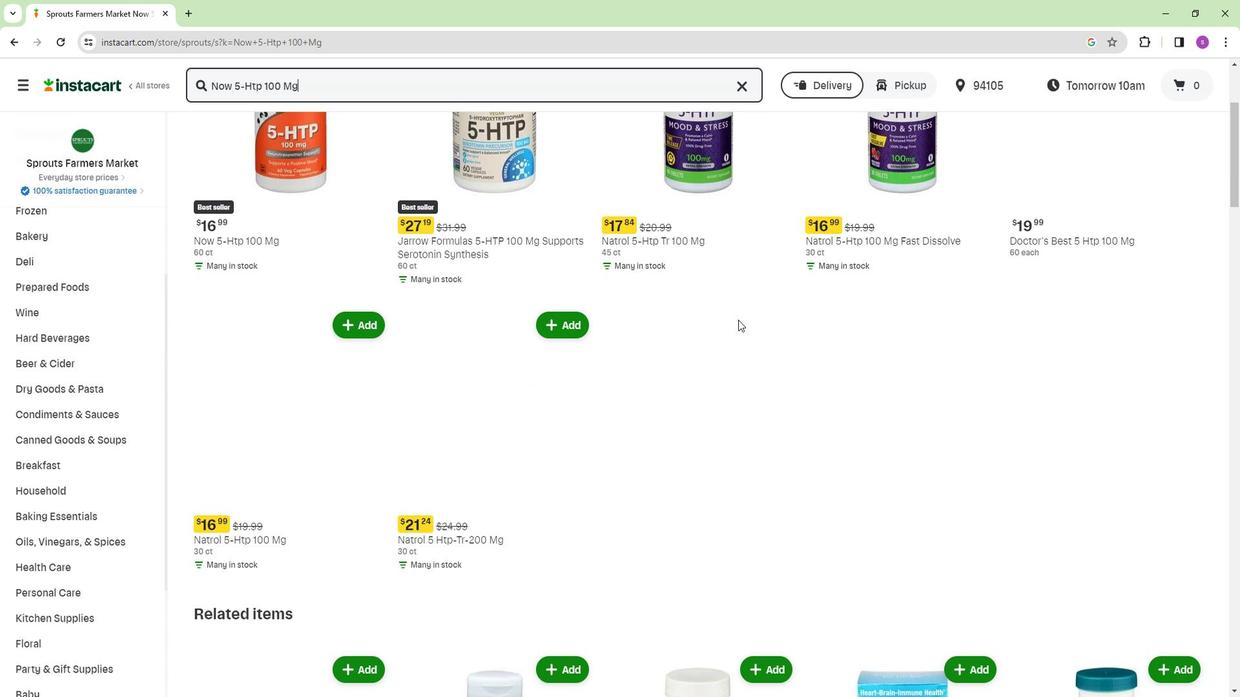 
Action: Mouse scrolled (745, 325) with delta (0, 0)
Screenshot: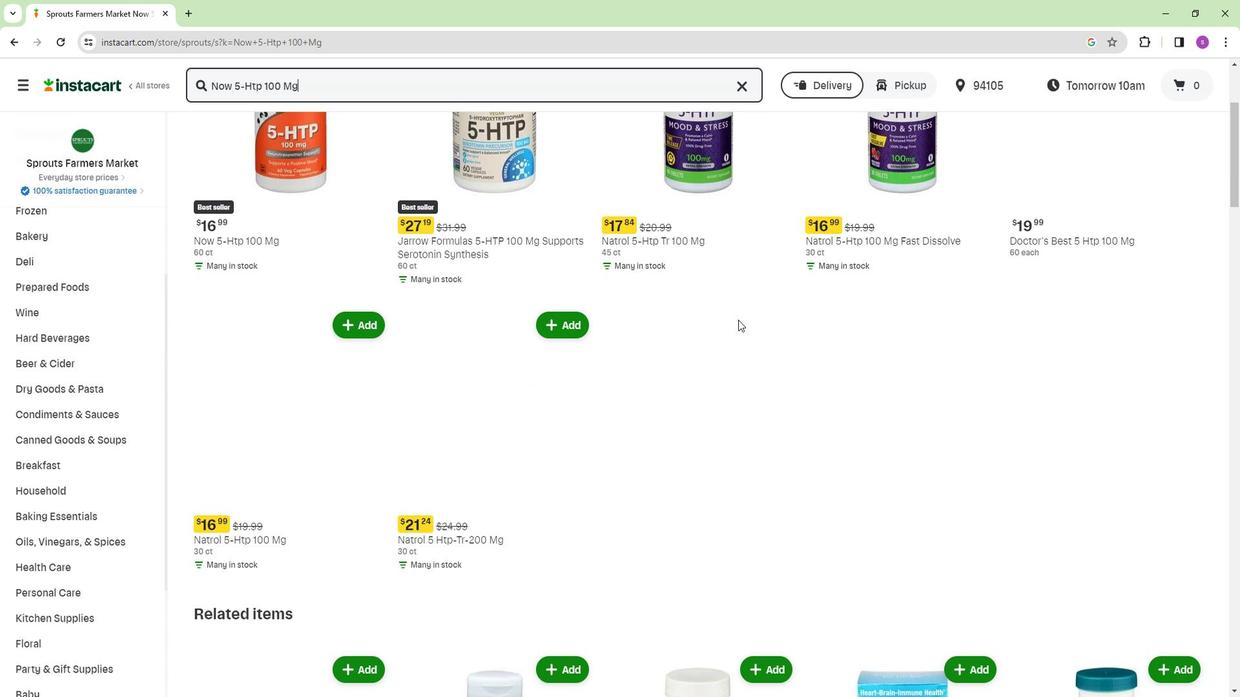 
Action: Mouse moved to (750, 328)
Screenshot: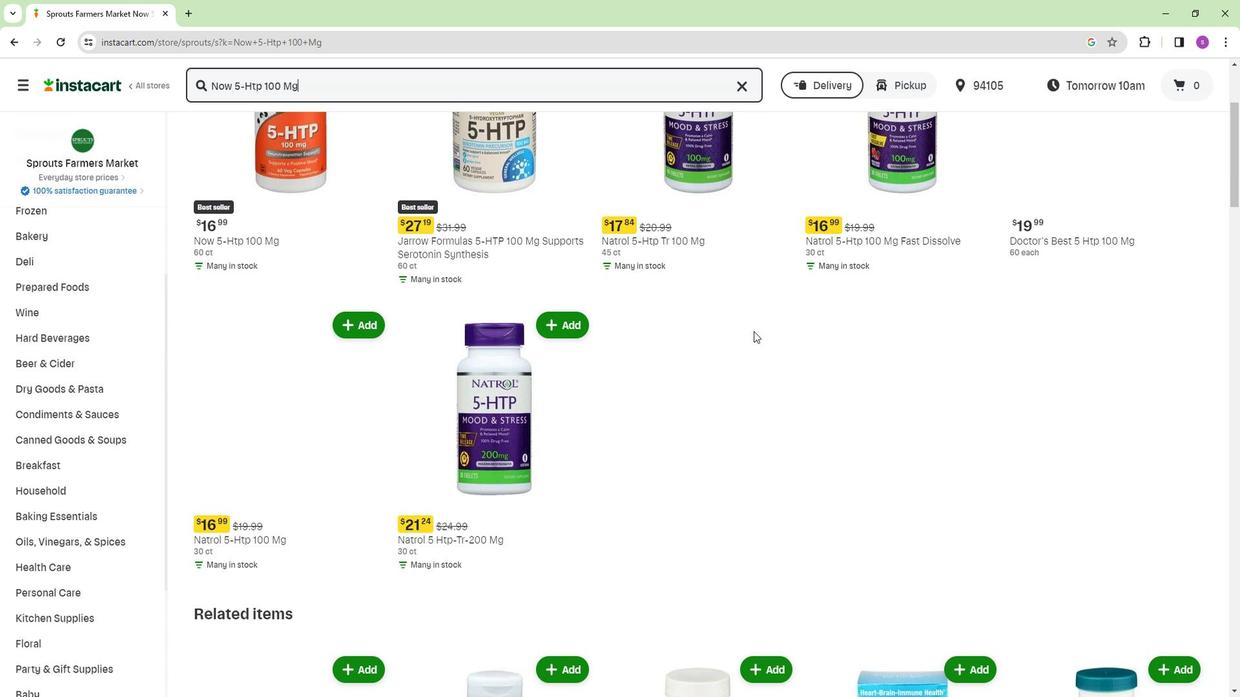 
Action: Mouse scrolled (750, 329) with delta (0, 0)
Screenshot: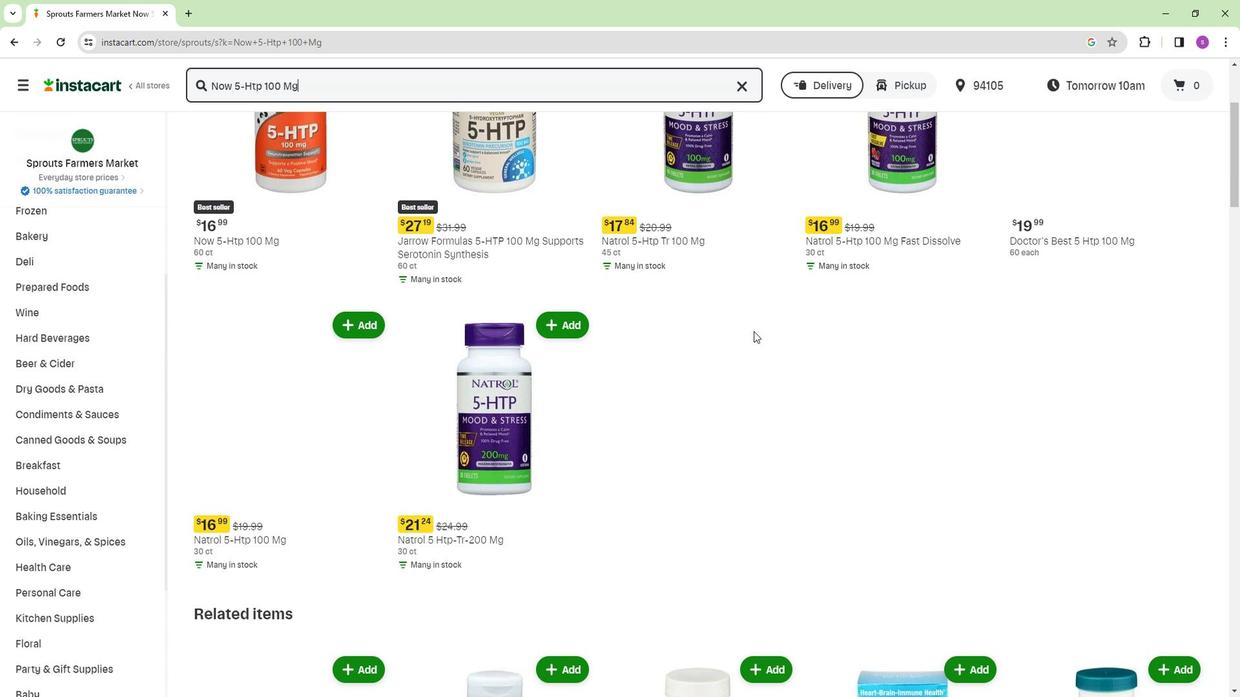 
Action: Mouse moved to (753, 333)
Screenshot: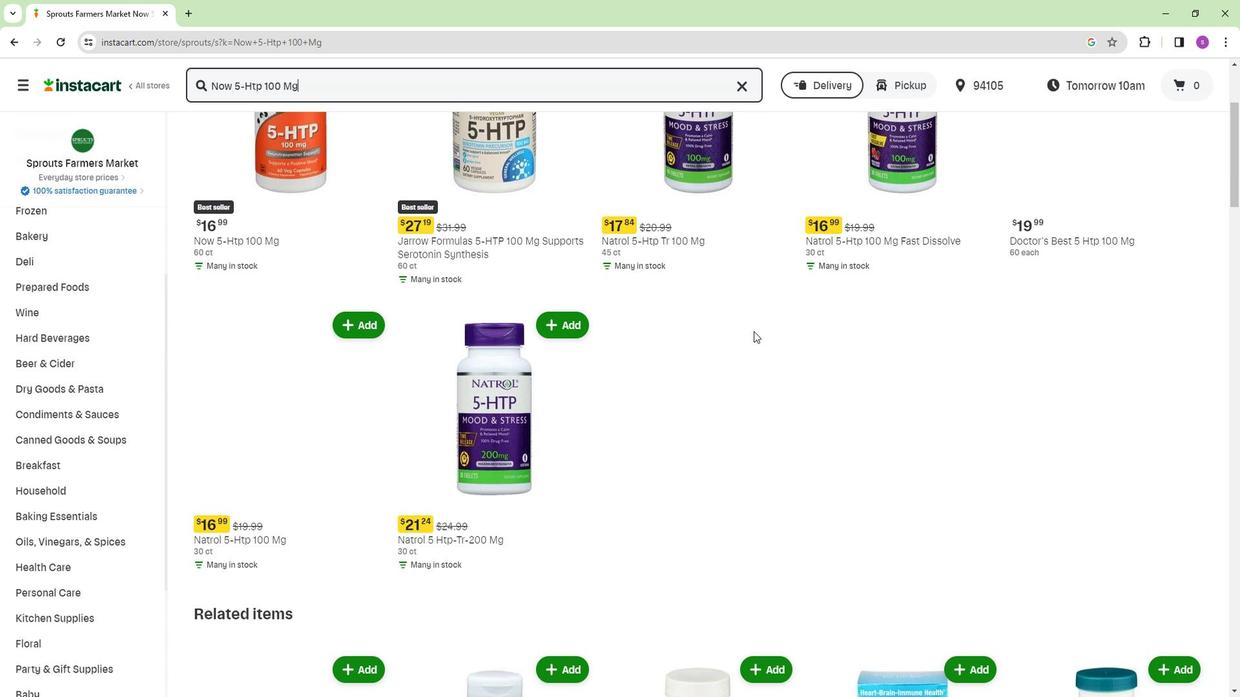 
Action: Mouse scrolled (753, 334) with delta (0, 0)
Screenshot: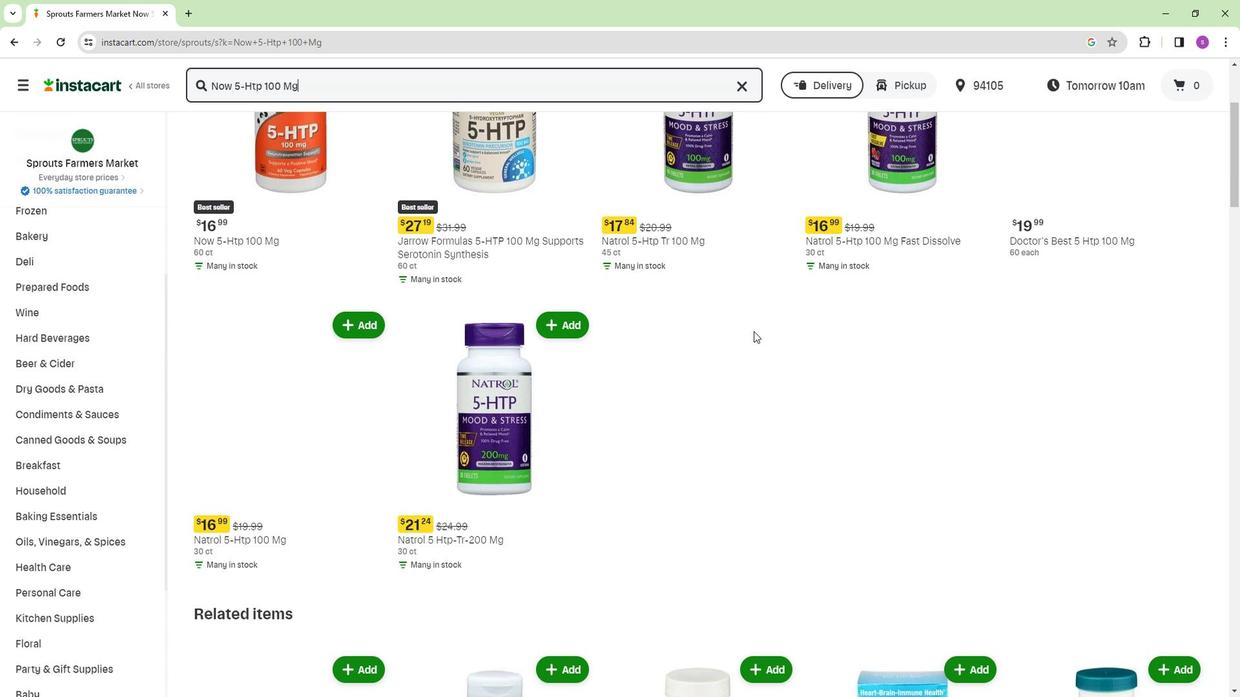 
Action: Mouse moved to (761, 341)
Screenshot: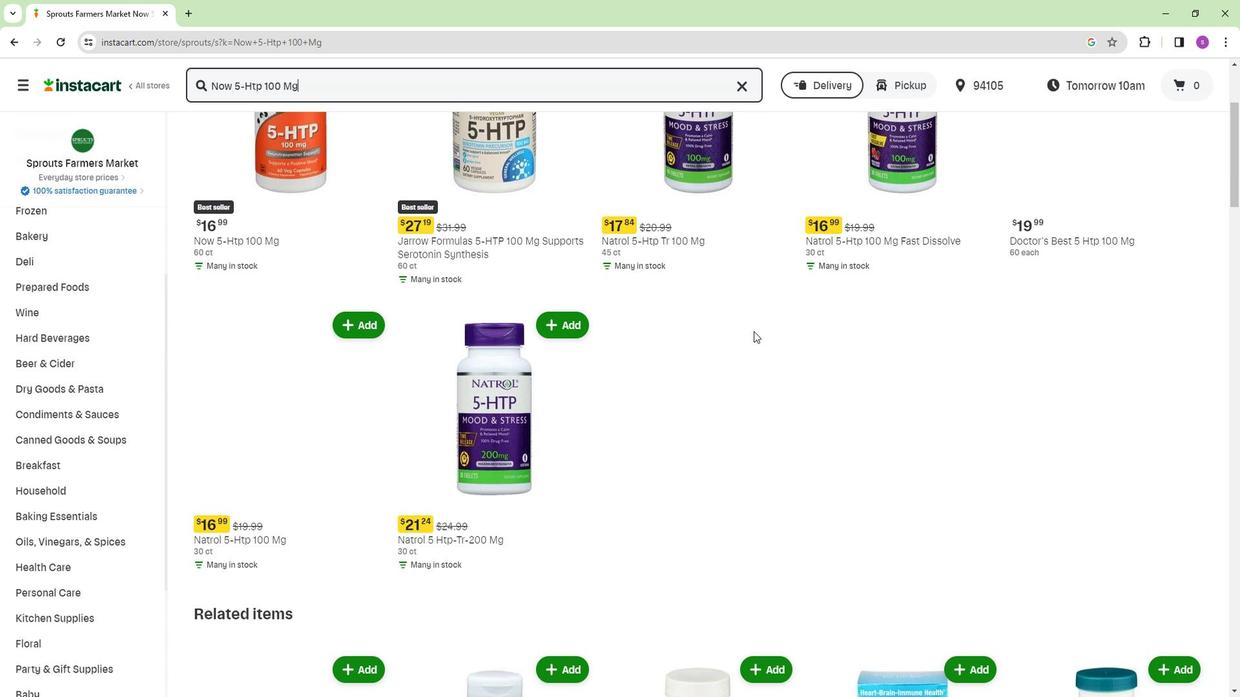 
Action: Mouse scrolled (761, 342) with delta (0, 0)
Screenshot: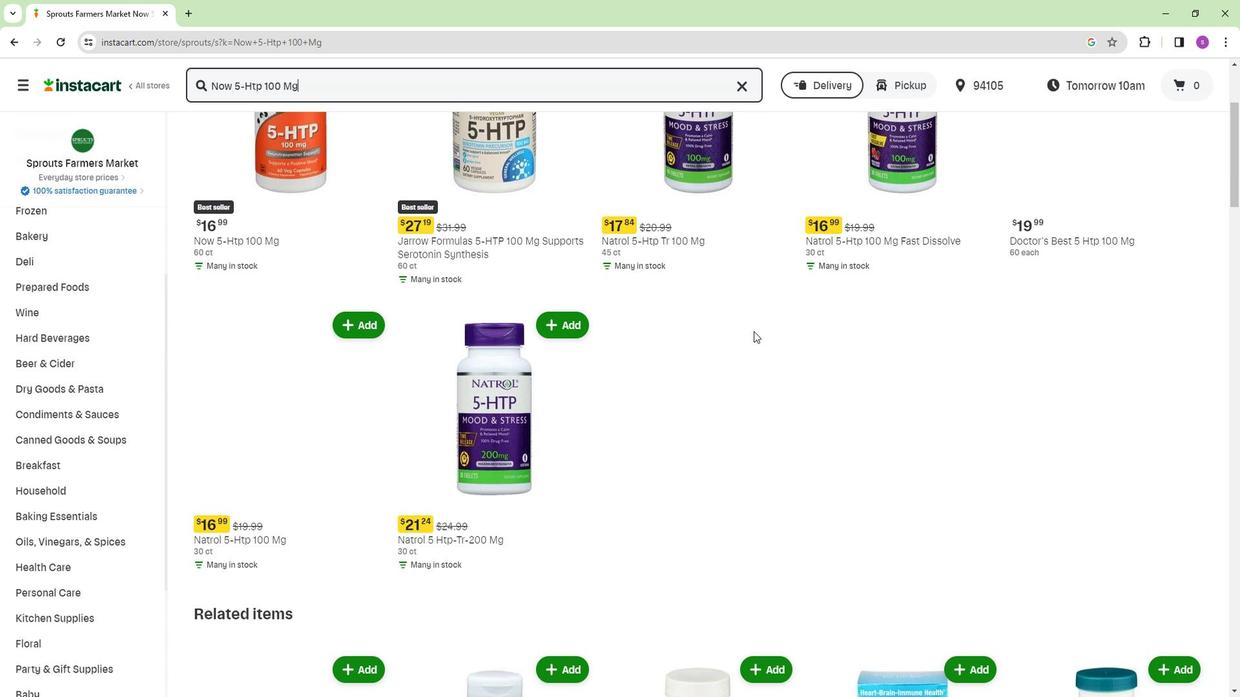 
Action: Mouse moved to (343, 228)
Screenshot: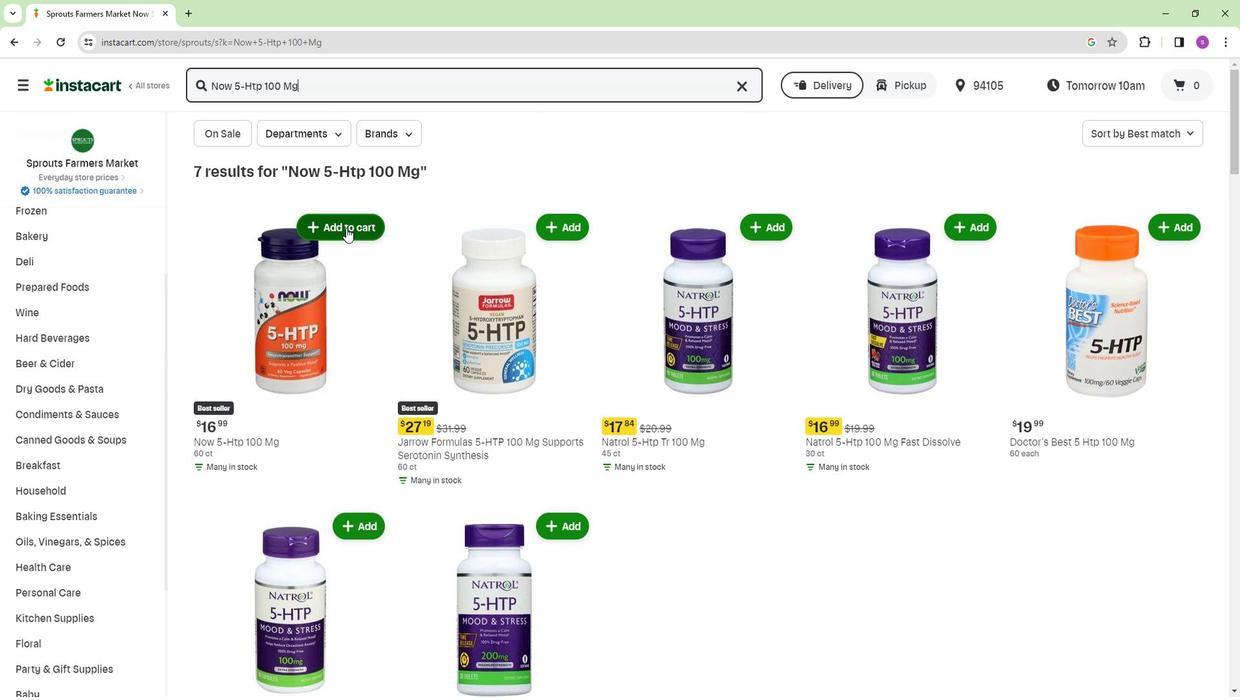 
Action: Mouse pressed left at (343, 228)
Screenshot: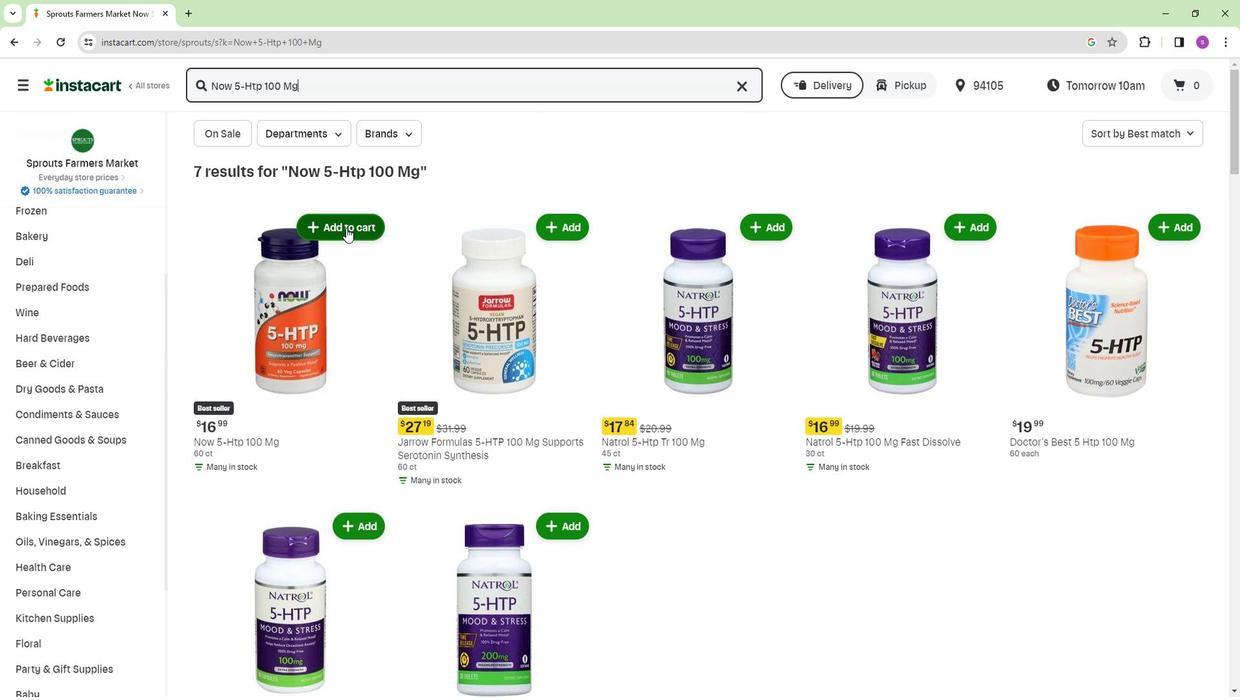 
Action: Mouse moved to (346, 253)
Screenshot: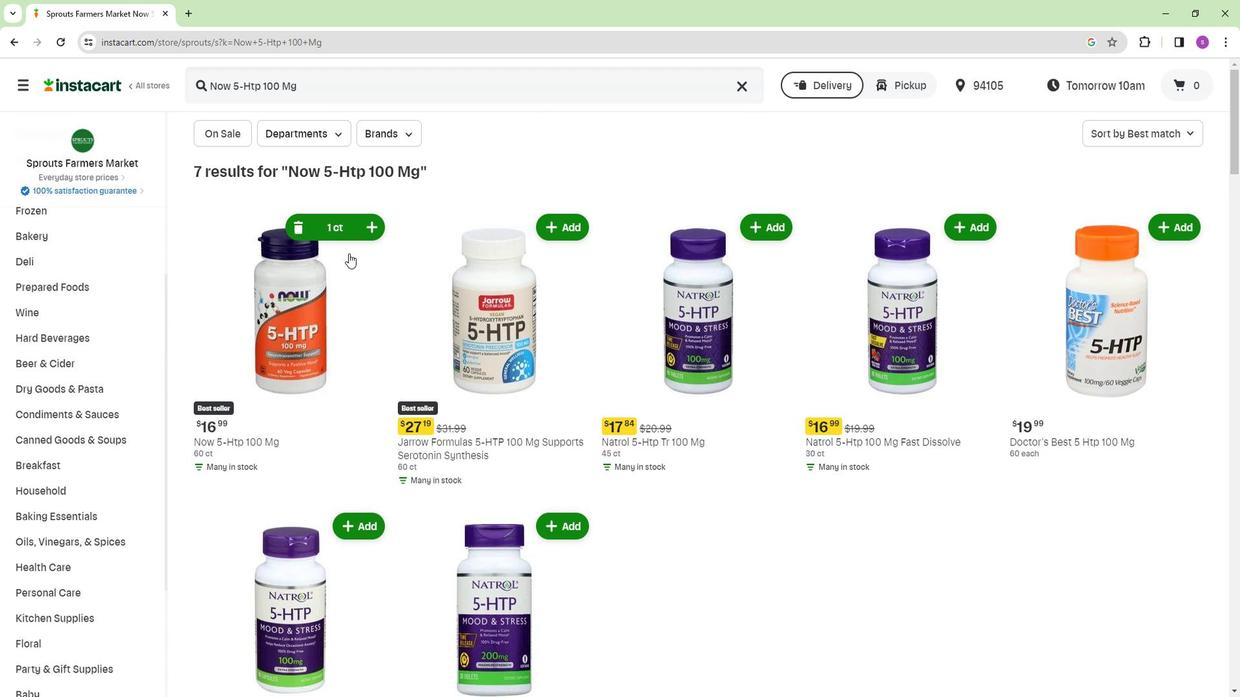 
